 Task: In the  document reference.epub Use the feature 'and check spelling and grammer' Change font style of header to '18' Select the body of letter and change paragraph spacing to  Double
Action: Mouse moved to (256, 369)
Screenshot: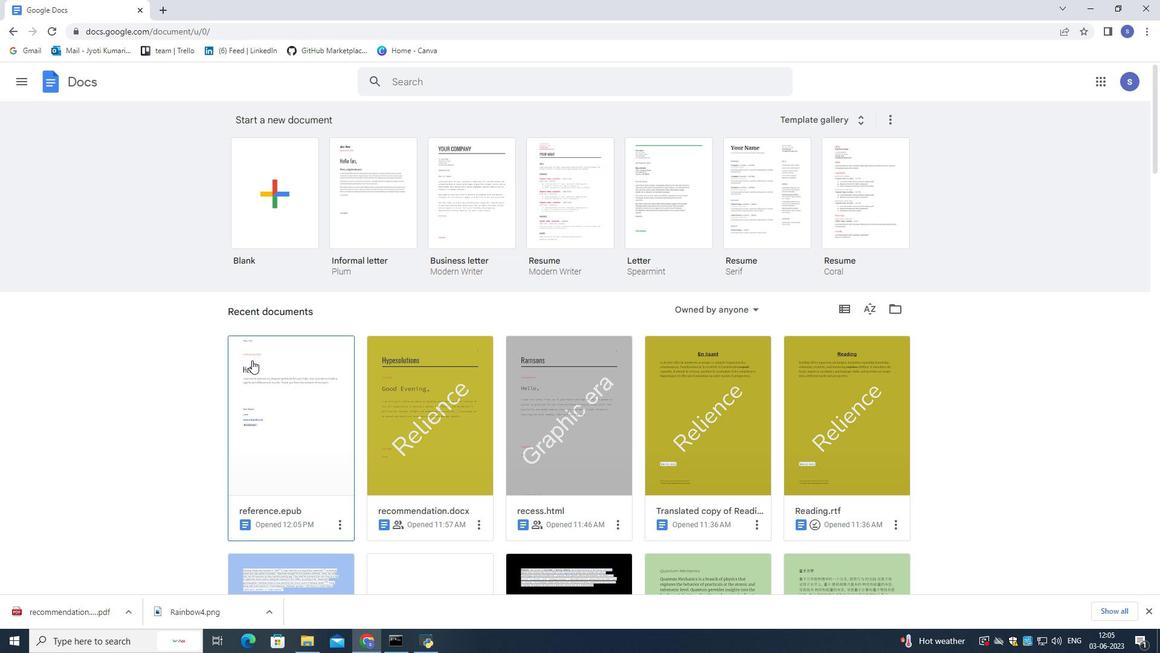 
Action: Mouse pressed left at (256, 369)
Screenshot: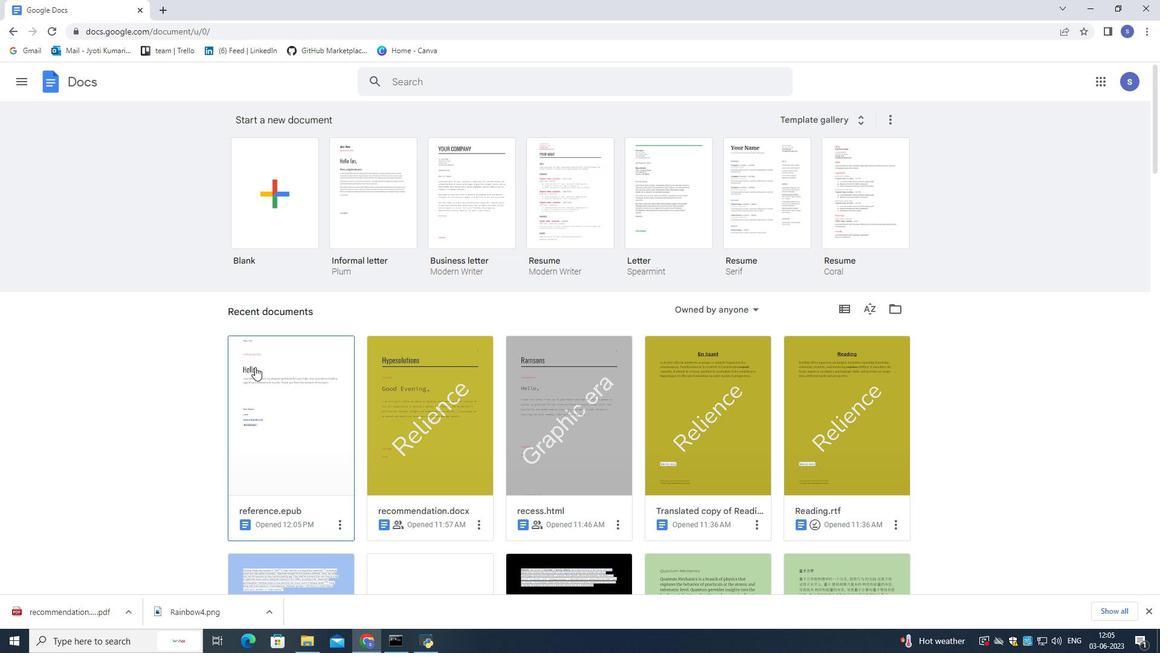 
Action: Mouse moved to (256, 368)
Screenshot: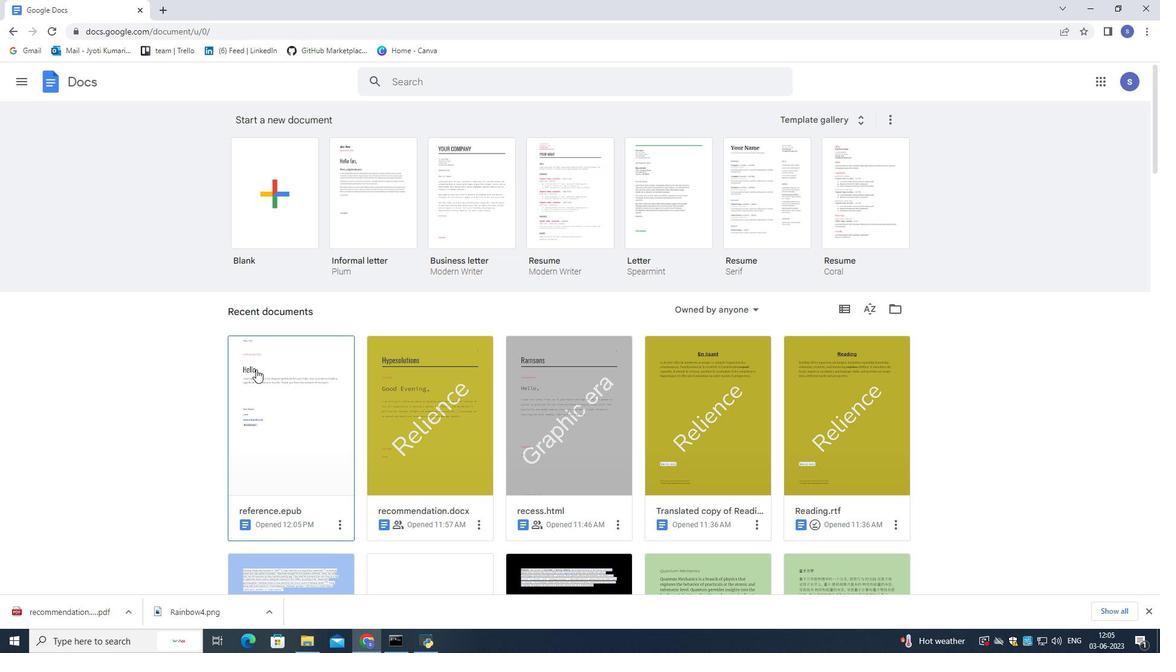 
Action: Mouse pressed left at (256, 368)
Screenshot: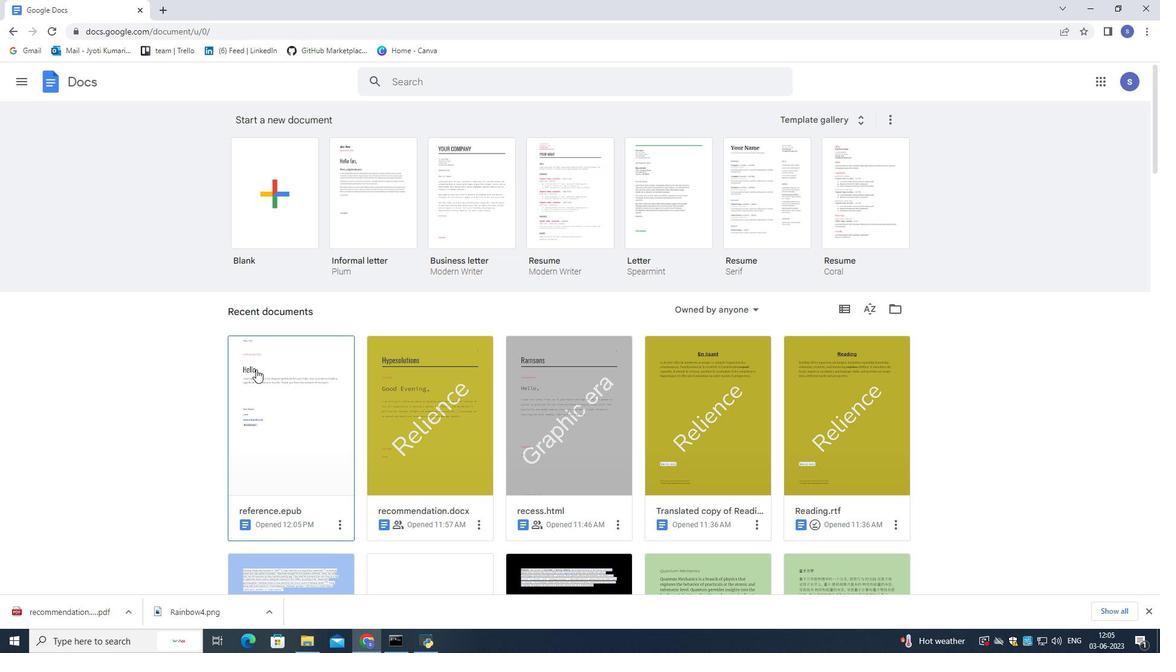 
Action: Mouse moved to (189, 91)
Screenshot: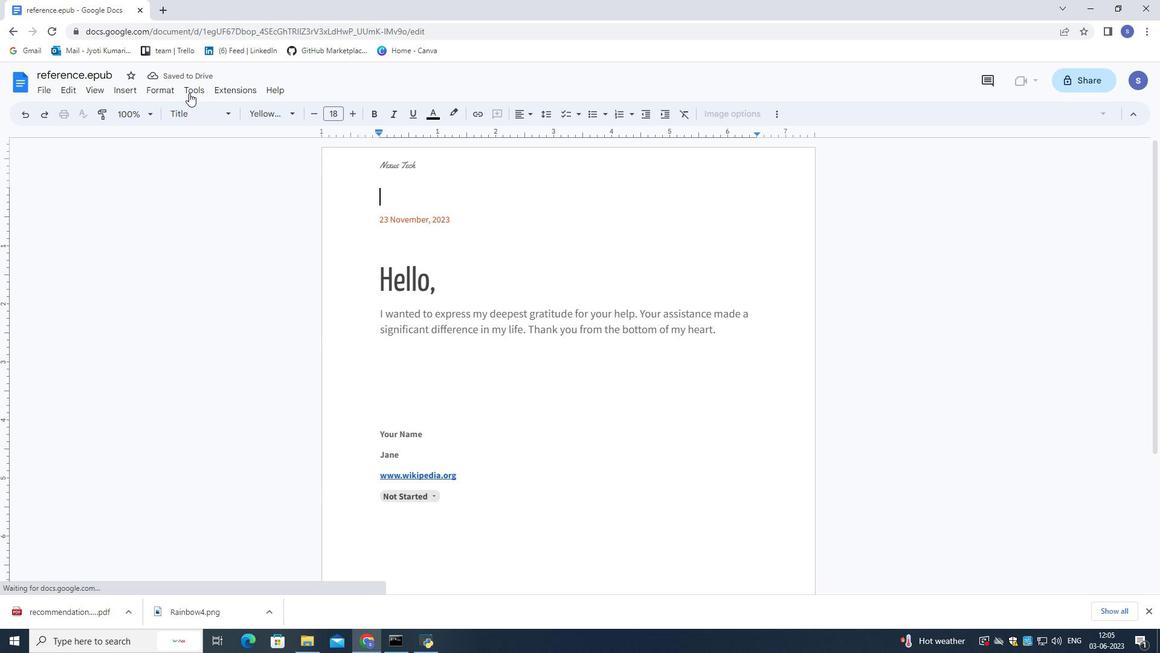 
Action: Mouse pressed left at (189, 91)
Screenshot: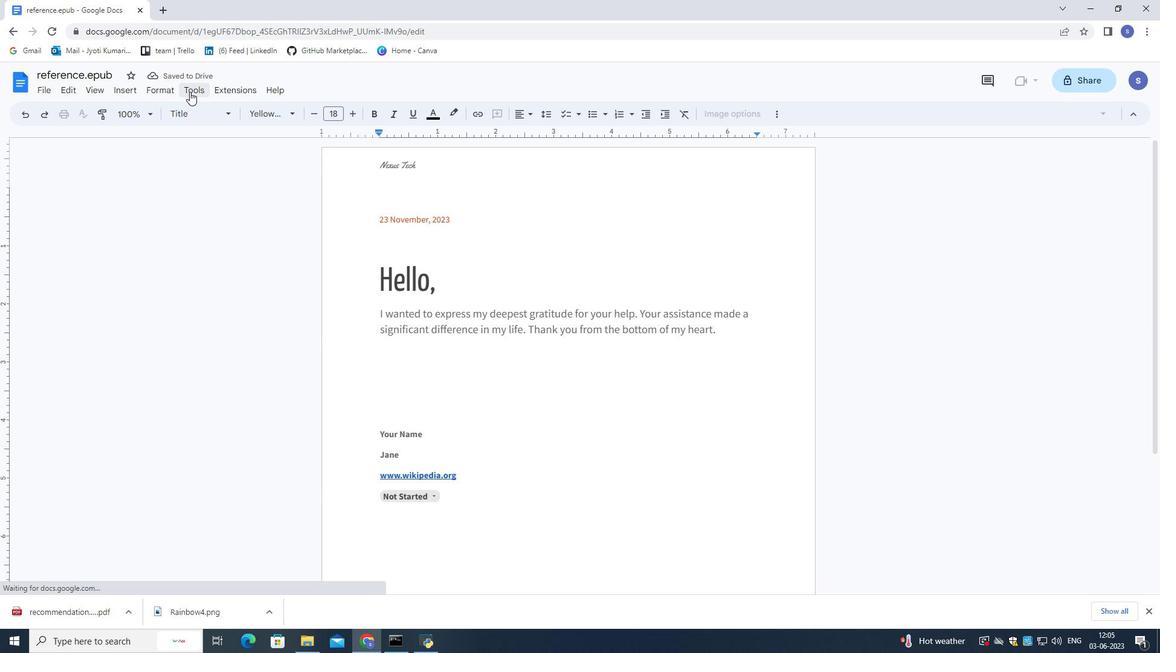 
Action: Mouse moved to (419, 116)
Screenshot: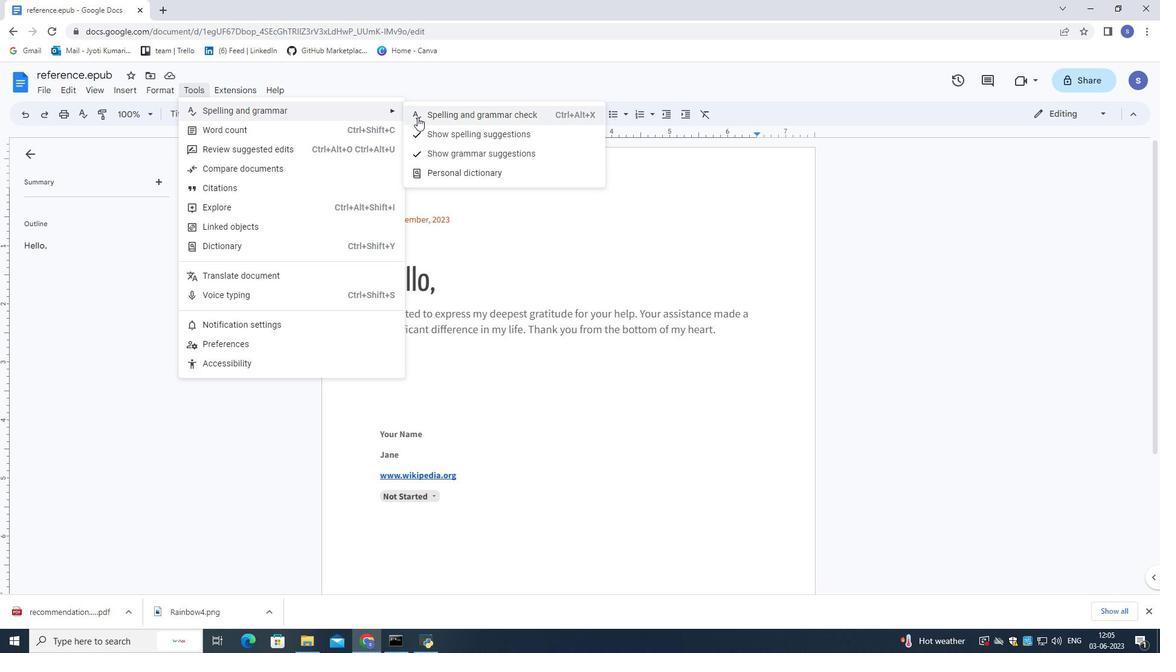 
Action: Mouse pressed left at (419, 116)
Screenshot: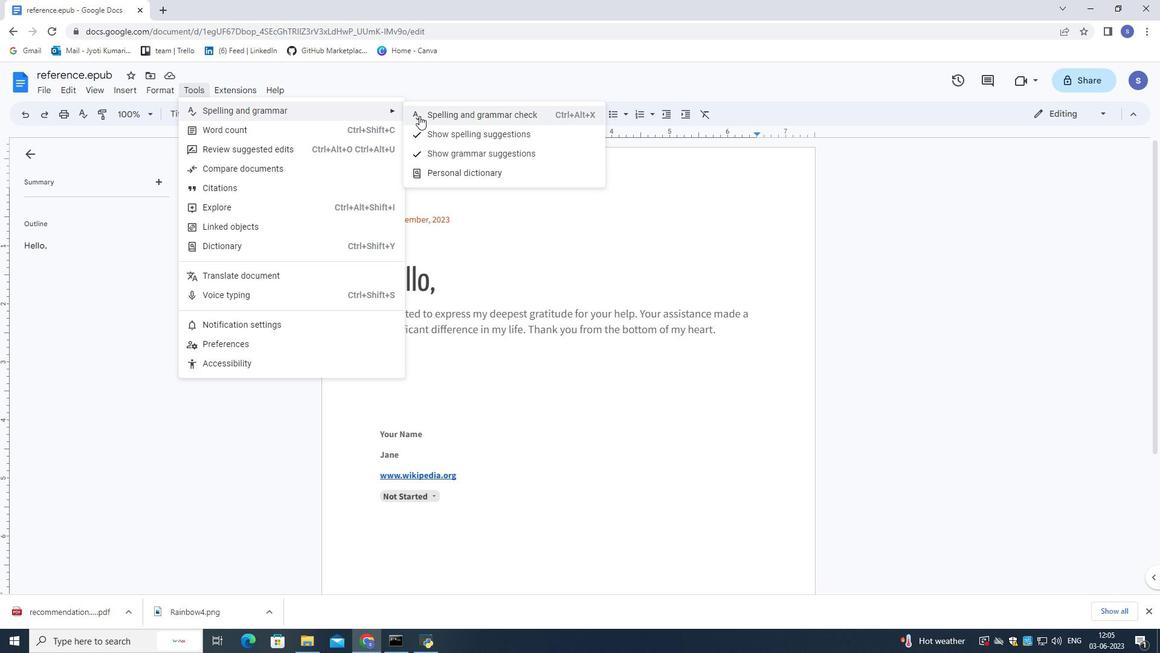 
Action: Mouse moved to (588, 373)
Screenshot: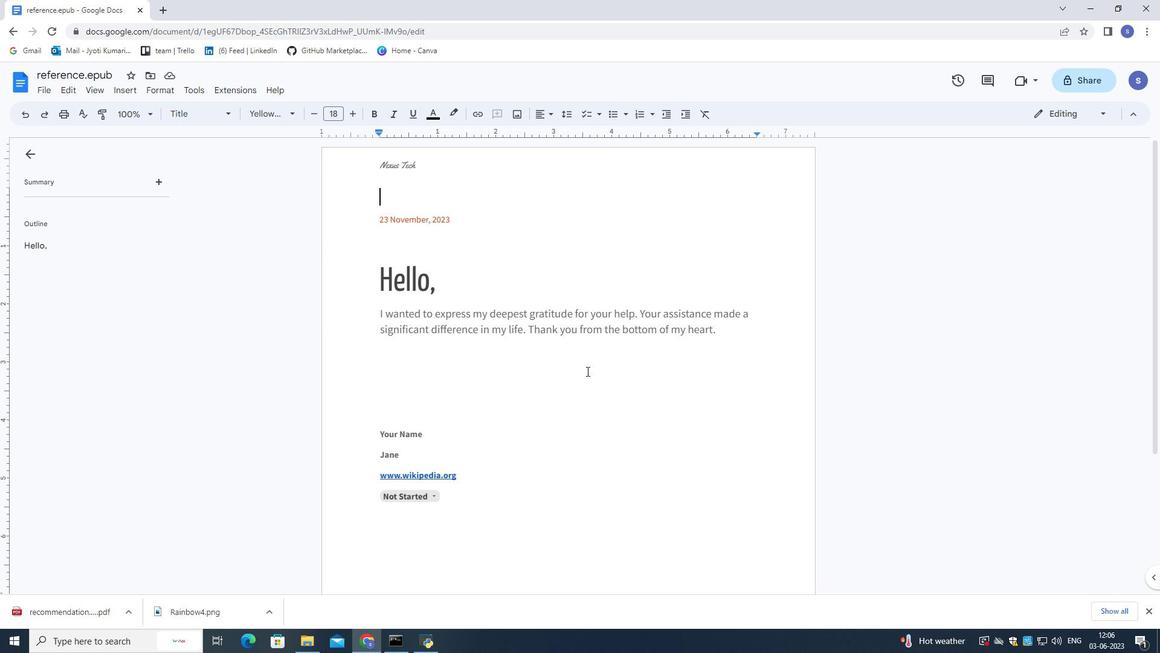 
Action: Mouse pressed left at (588, 373)
Screenshot: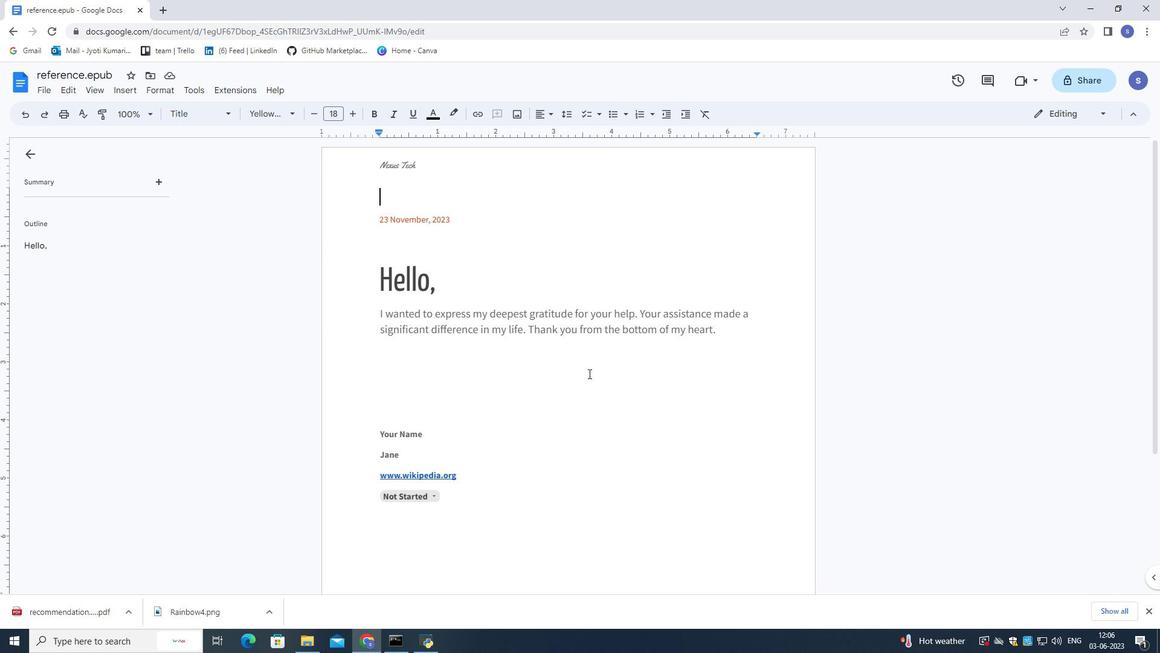 
Action: Mouse moved to (731, 332)
Screenshot: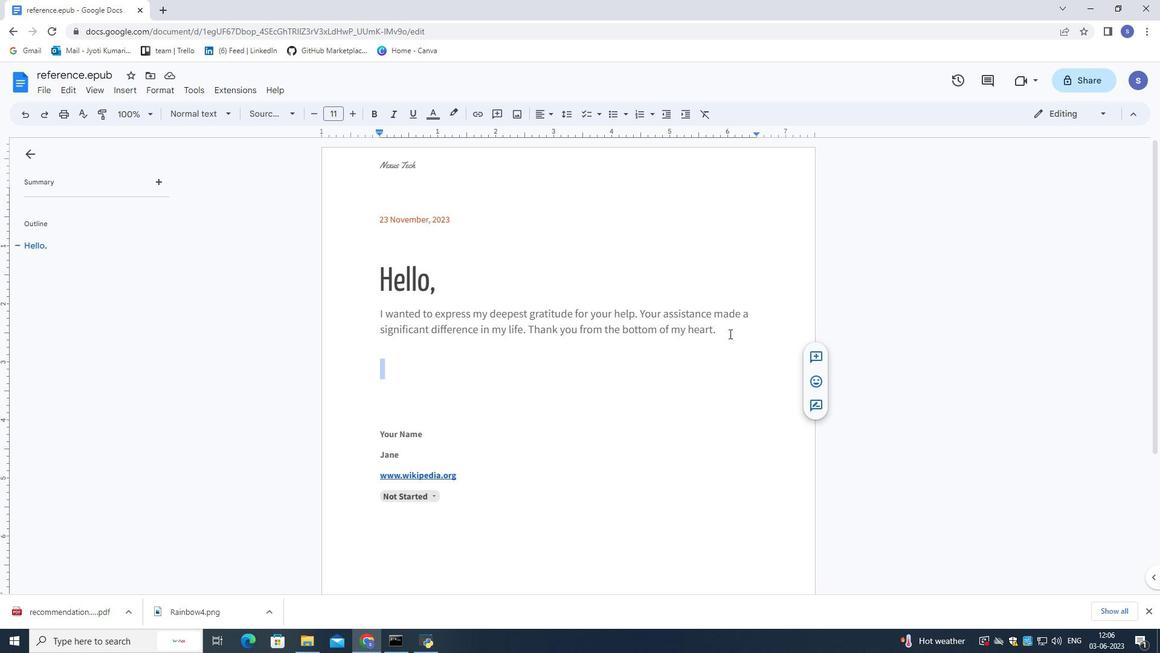 
Action: Mouse pressed left at (731, 332)
Screenshot: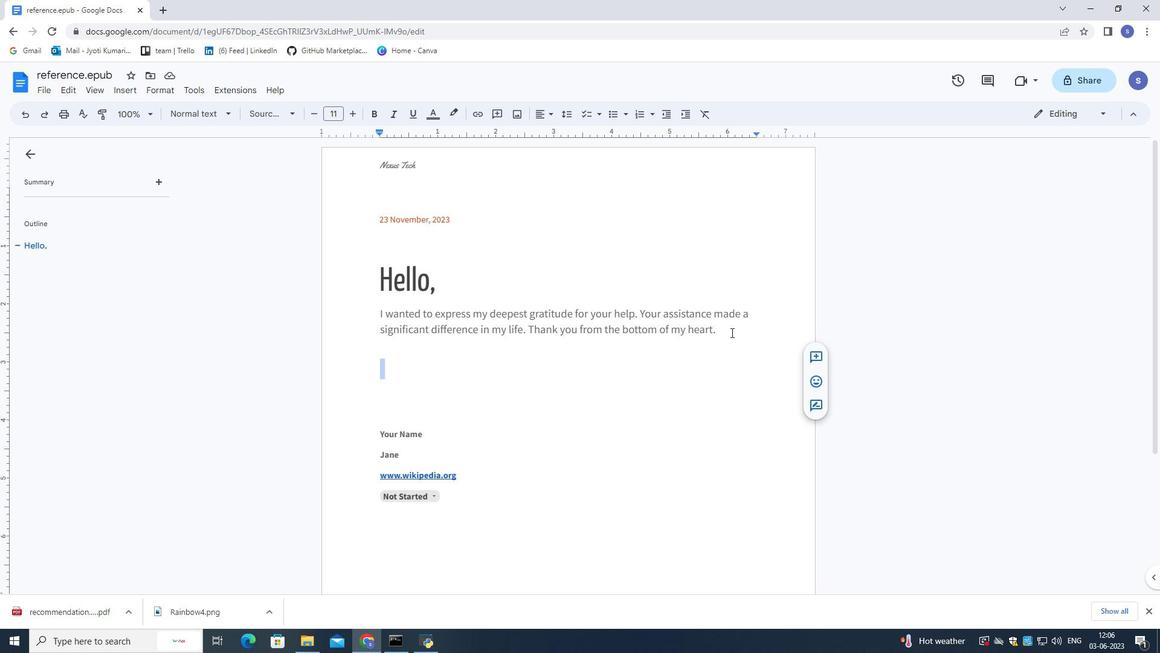 
Action: Mouse moved to (445, 272)
Screenshot: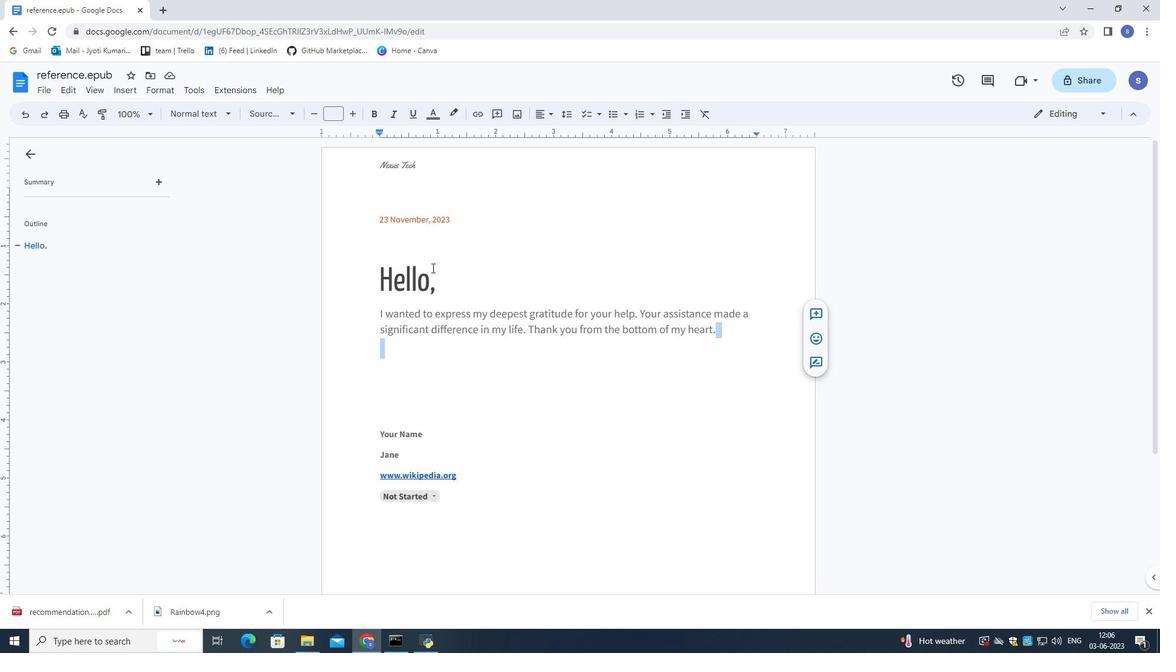 
Action: Mouse pressed left at (445, 272)
Screenshot: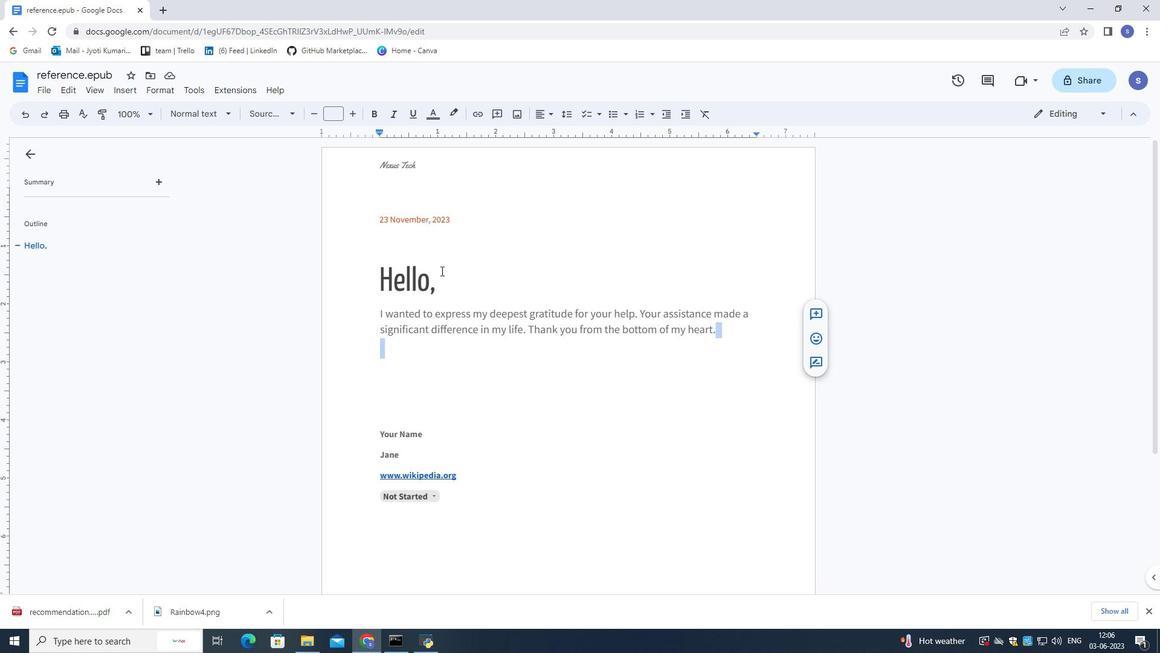 
Action: Mouse pressed left at (445, 272)
Screenshot: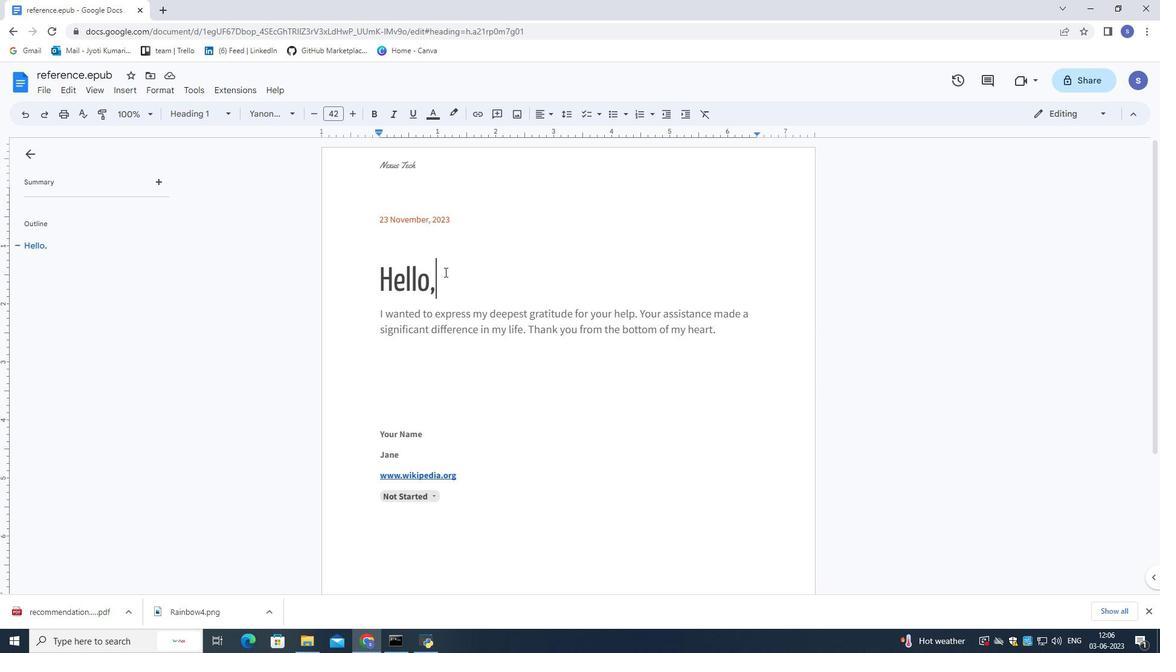 
Action: Mouse moved to (434, 156)
Screenshot: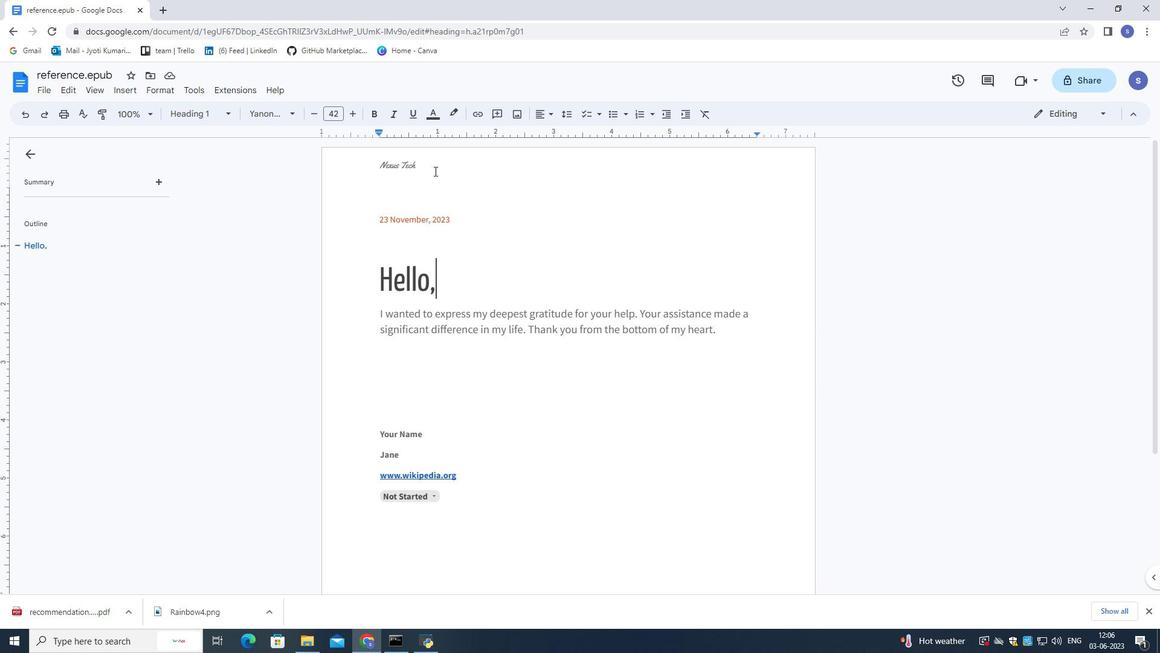 
Action: Mouse pressed left at (434, 156)
Screenshot: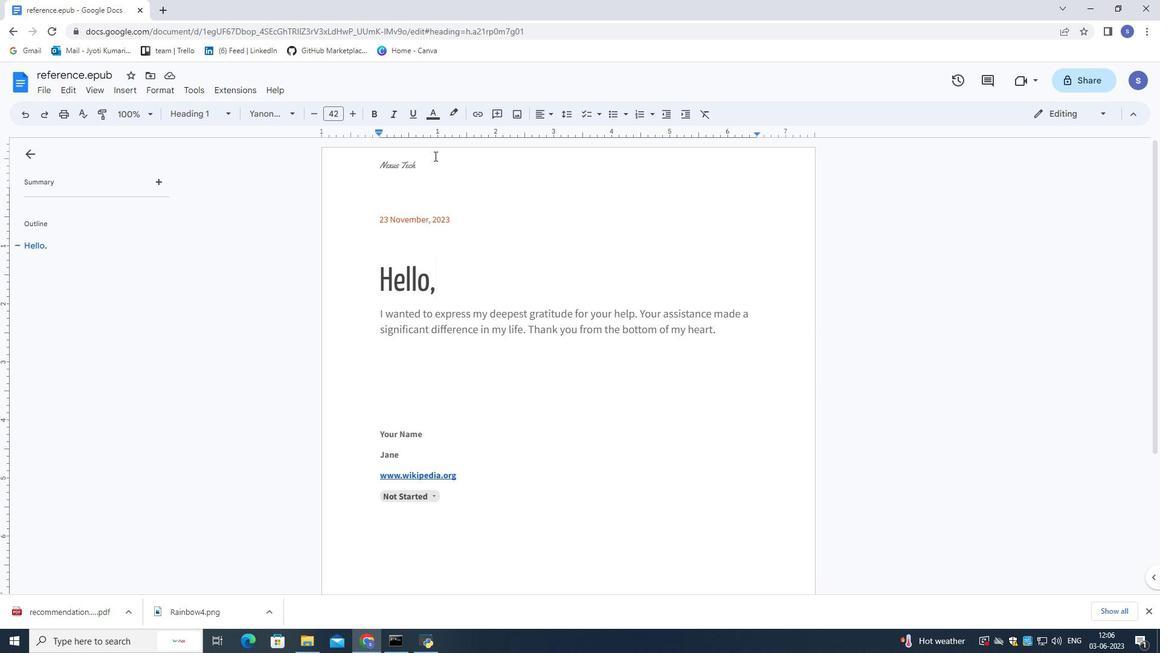 
Action: Mouse moved to (432, 163)
Screenshot: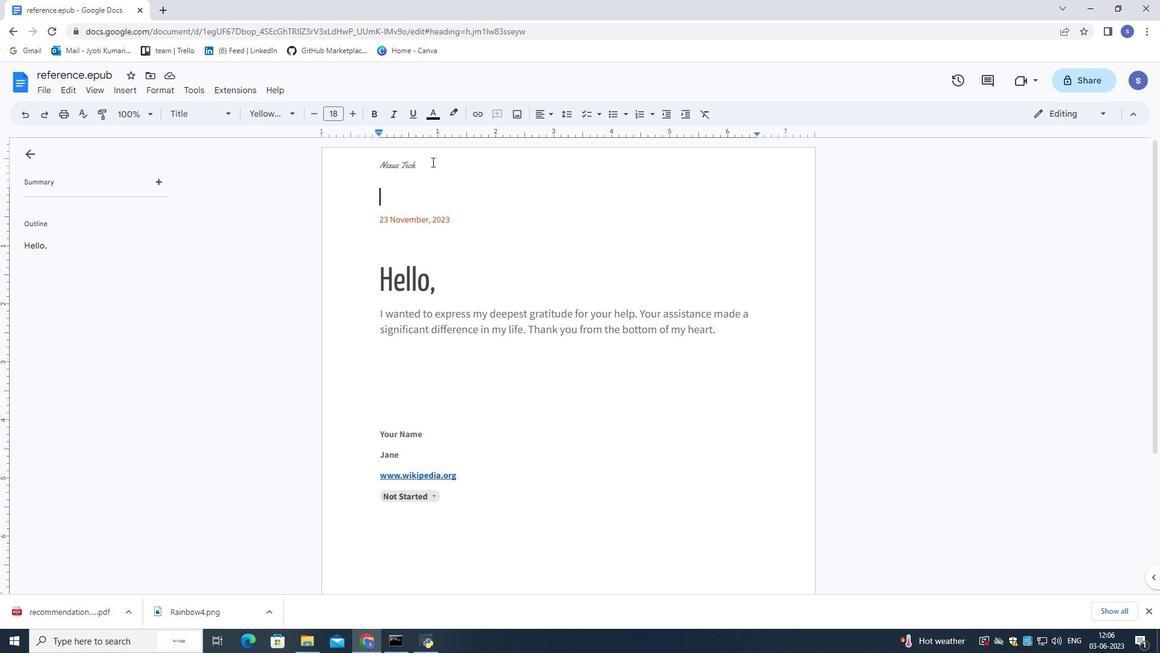 
Action: Mouse pressed left at (432, 163)
Screenshot: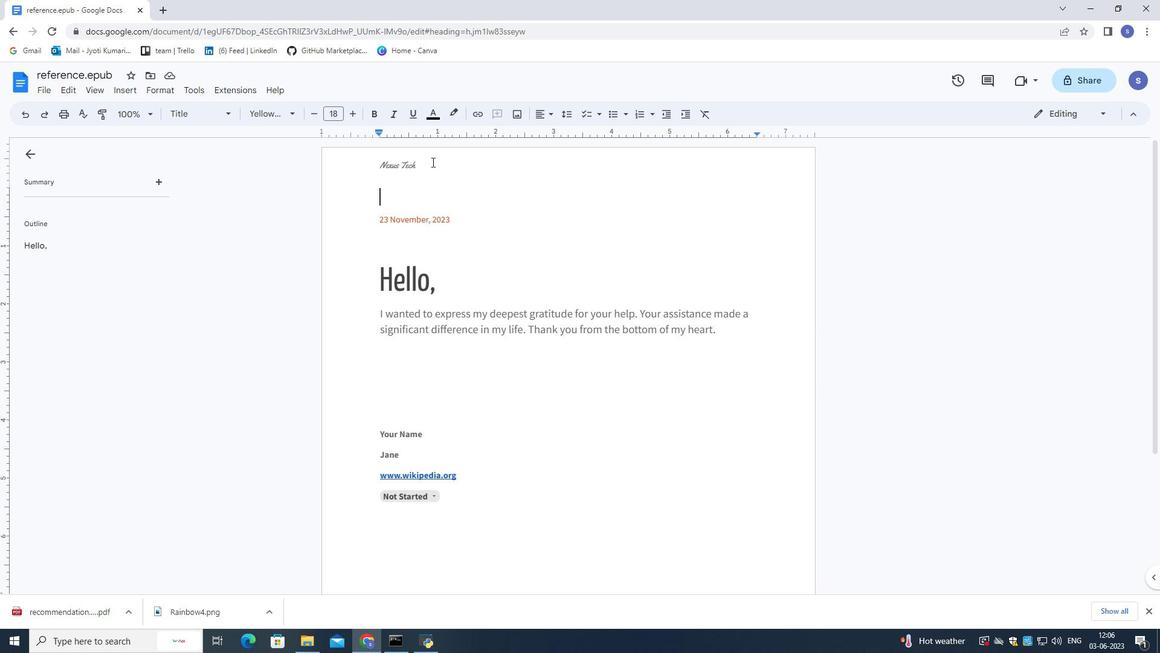 
Action: Mouse pressed left at (432, 163)
Screenshot: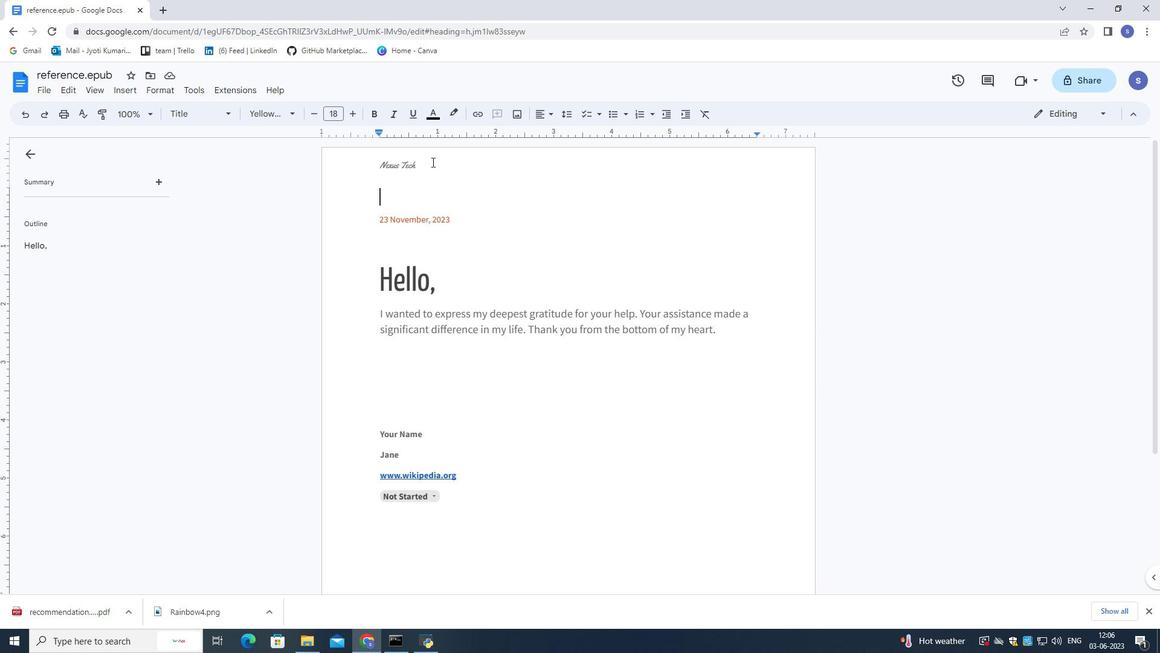 
Action: Mouse moved to (432, 163)
Screenshot: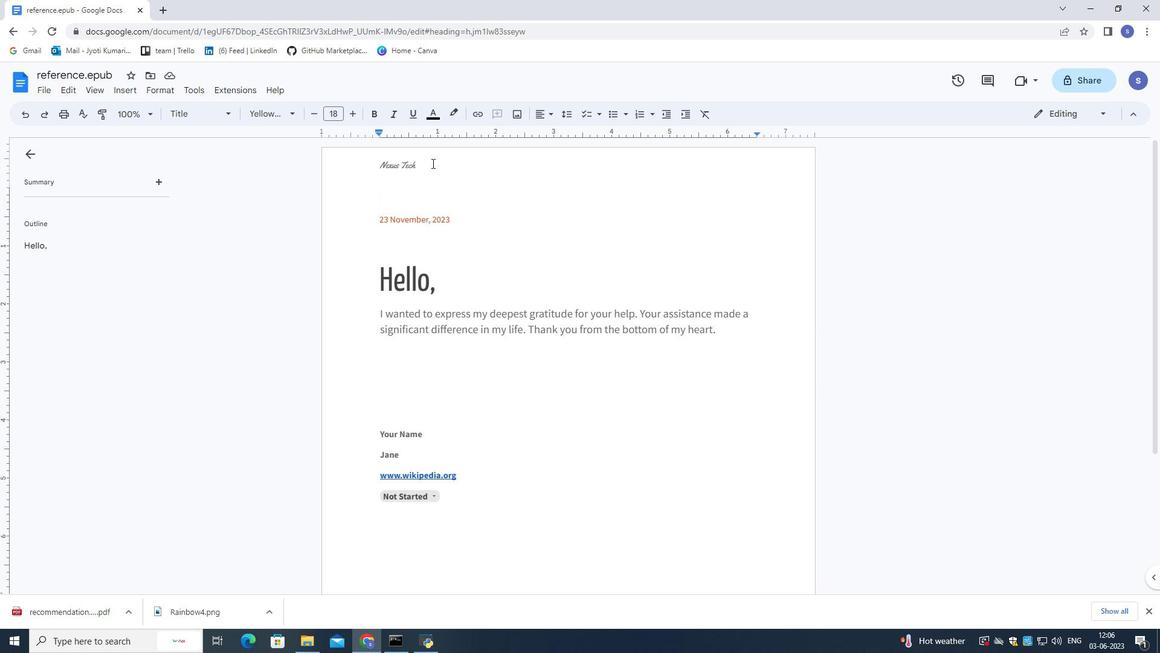 
Action: Mouse pressed left at (432, 163)
Screenshot: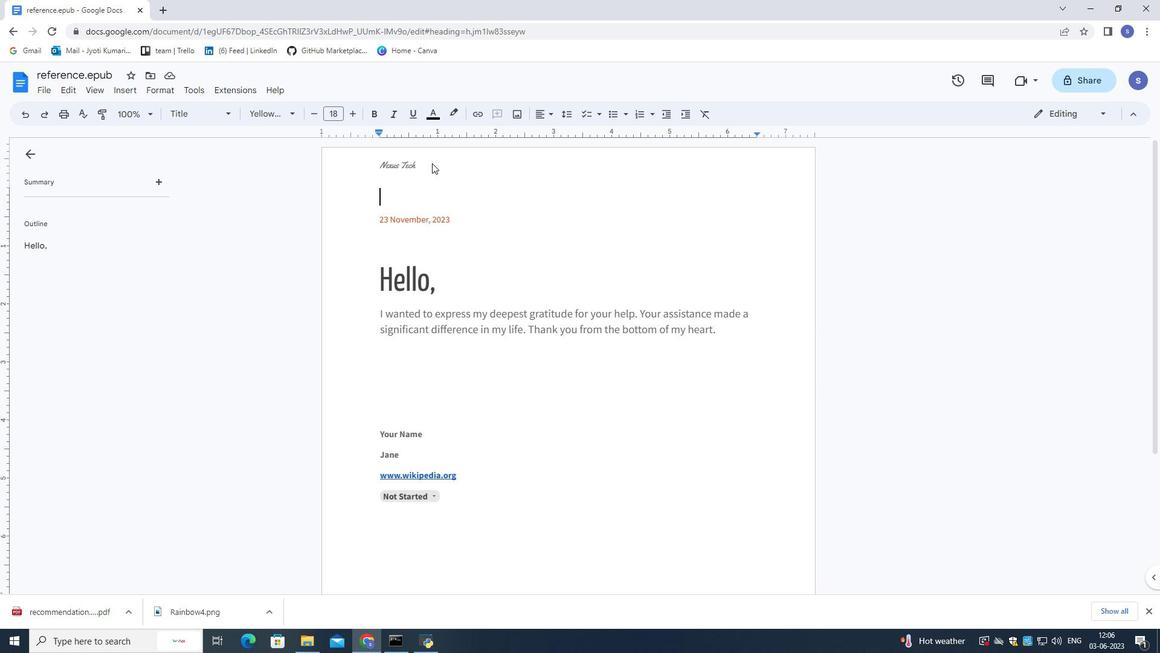 
Action: Mouse pressed left at (432, 163)
Screenshot: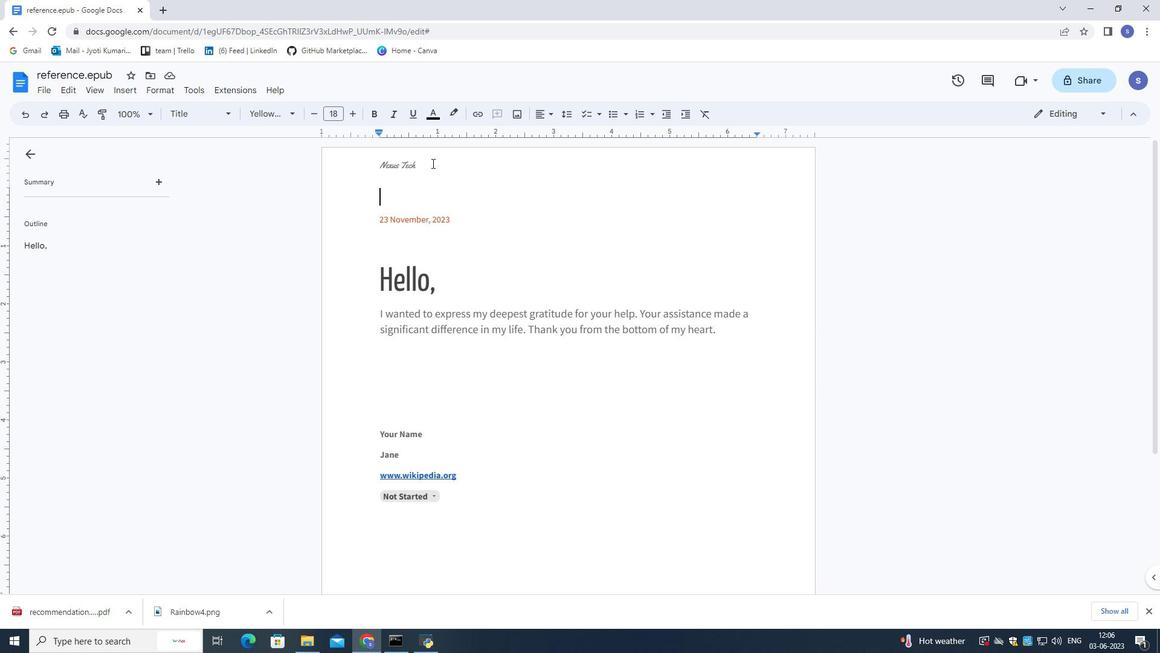 
Action: Mouse moved to (430, 163)
Screenshot: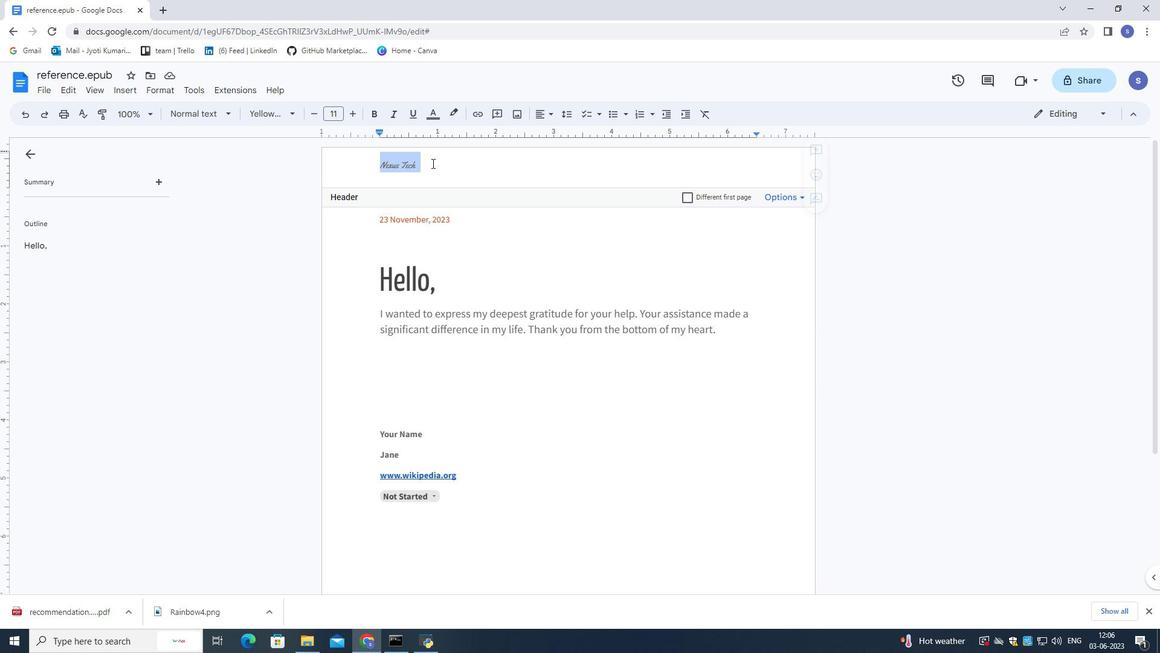 
Action: Mouse pressed left at (430, 163)
Screenshot: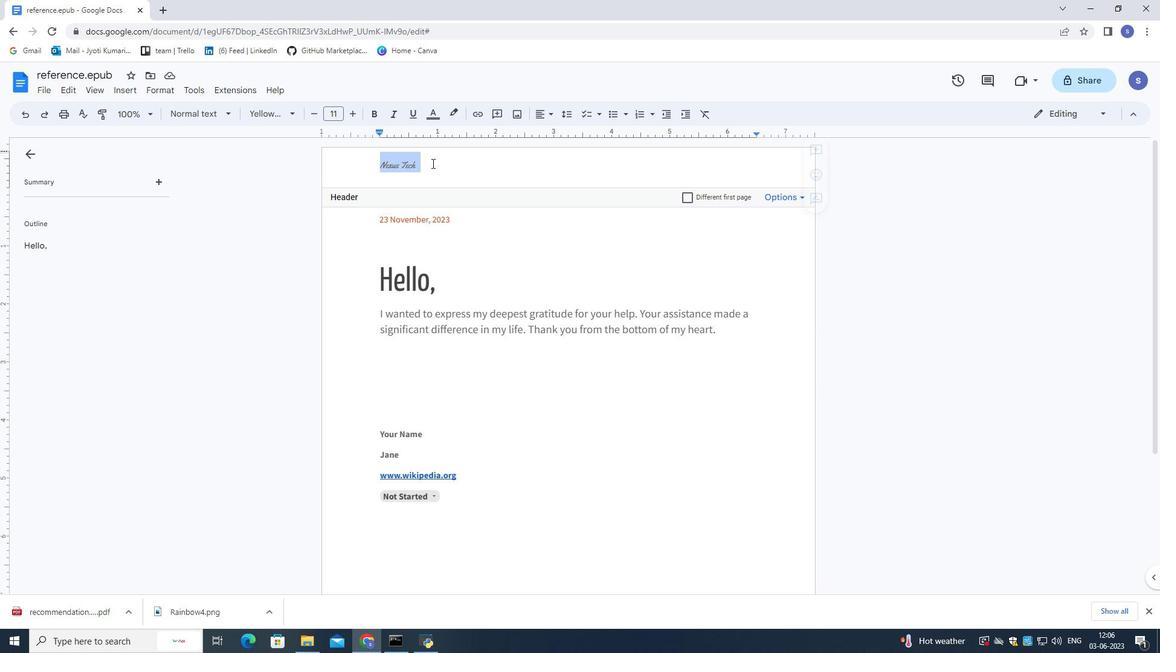 
Action: Mouse moved to (423, 165)
Screenshot: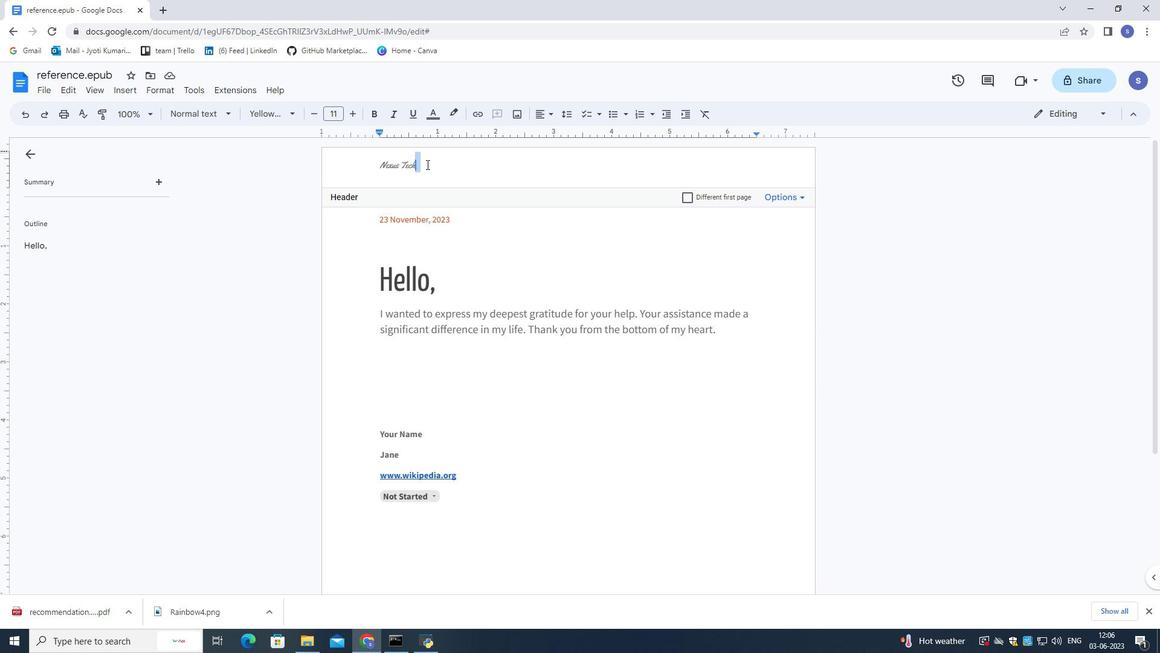 
Action: Mouse pressed left at (423, 165)
Screenshot: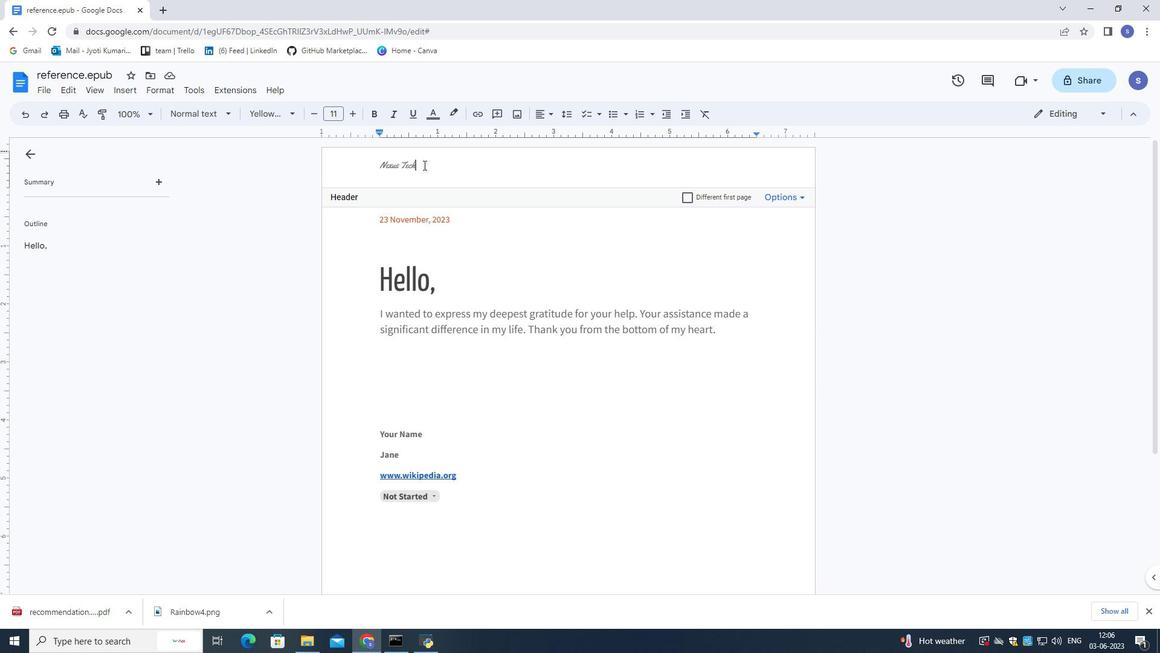 
Action: Mouse pressed left at (423, 165)
Screenshot: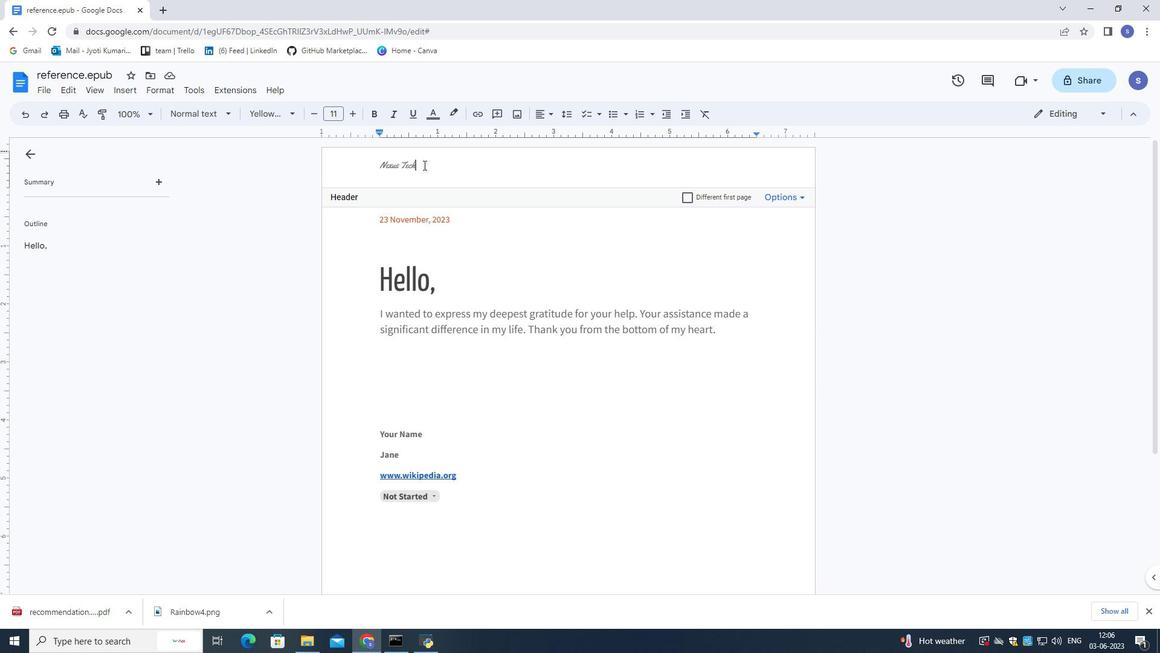 
Action: Mouse moved to (351, 108)
Screenshot: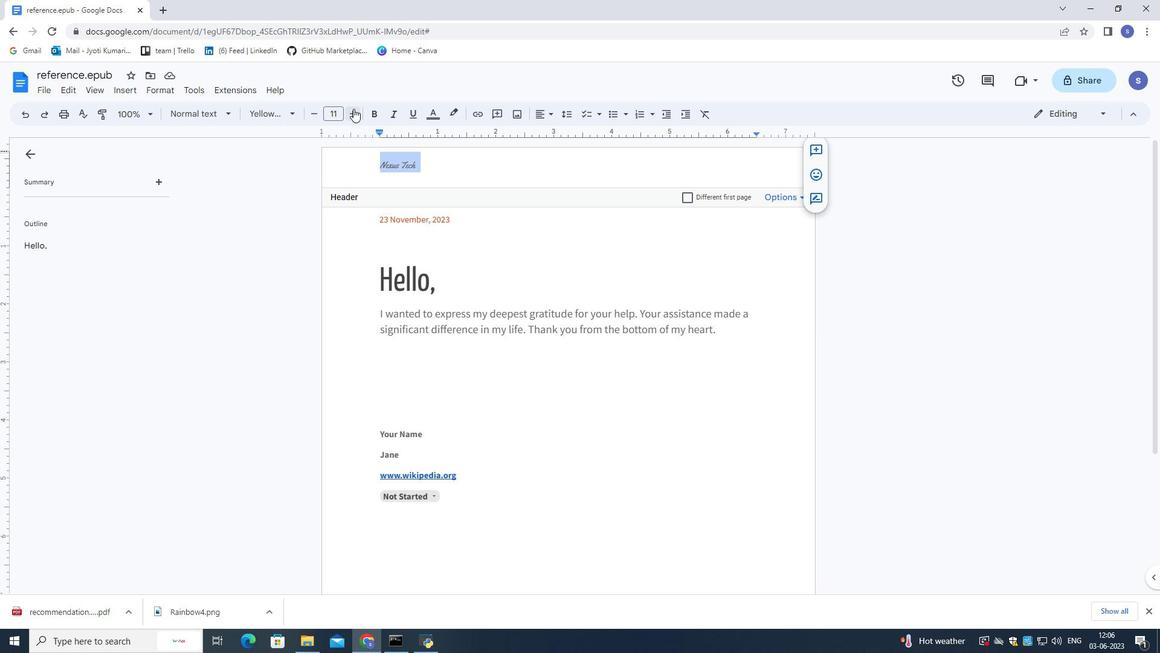 
Action: Mouse pressed left at (351, 108)
Screenshot: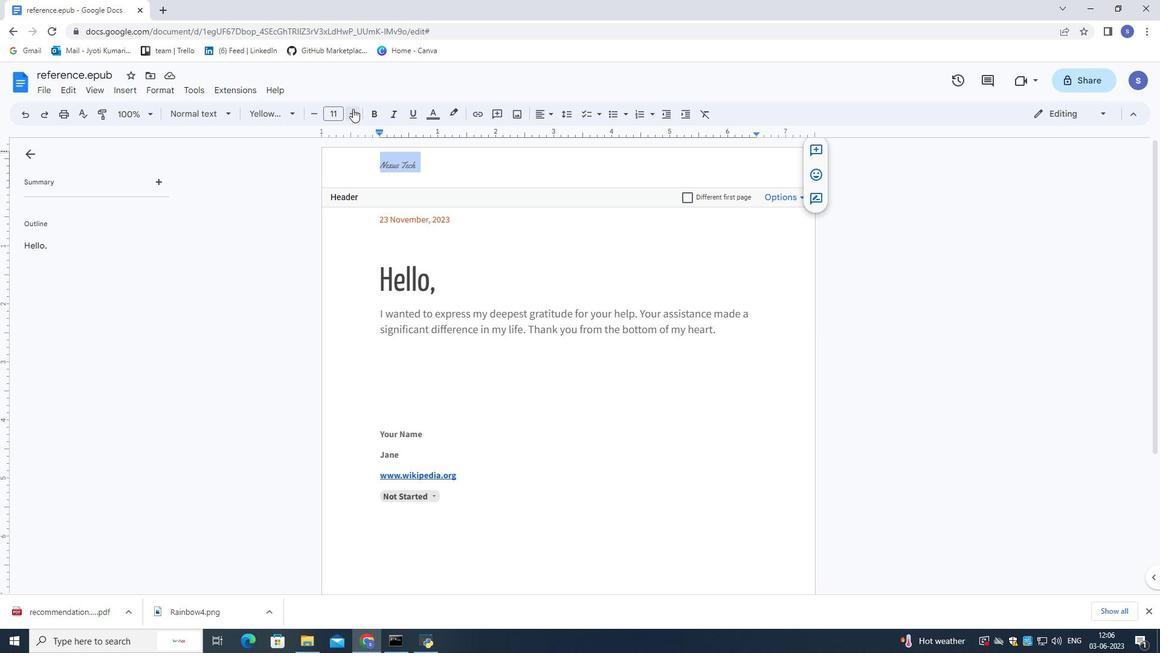 
Action: Mouse pressed left at (351, 108)
Screenshot: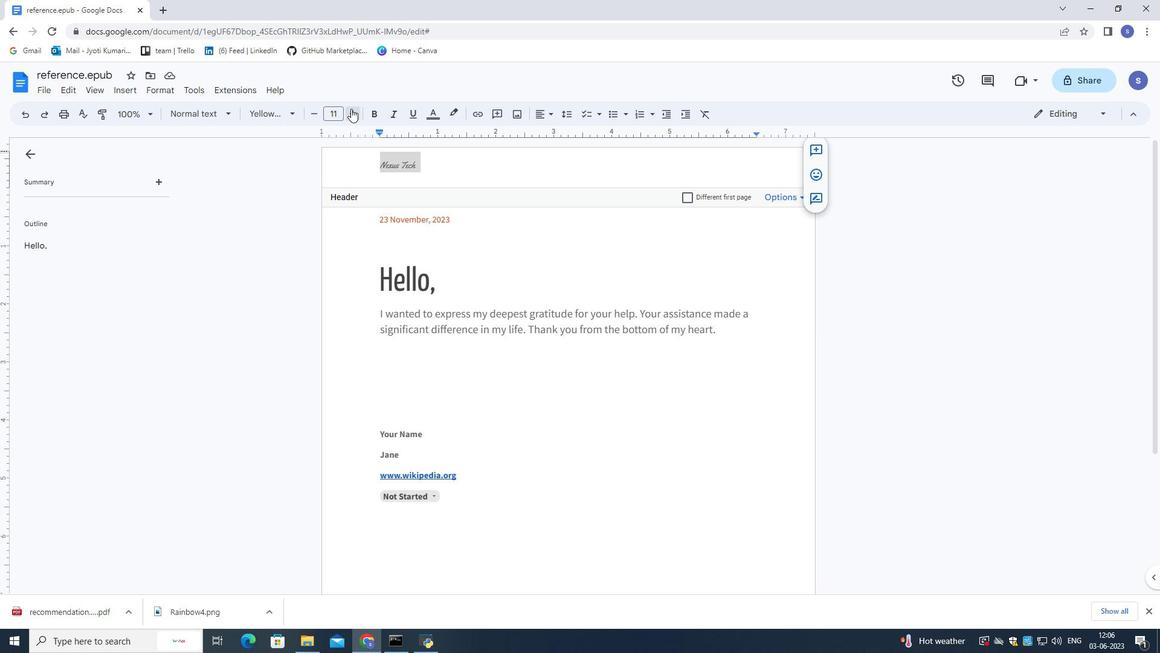 
Action: Mouse pressed left at (351, 108)
Screenshot: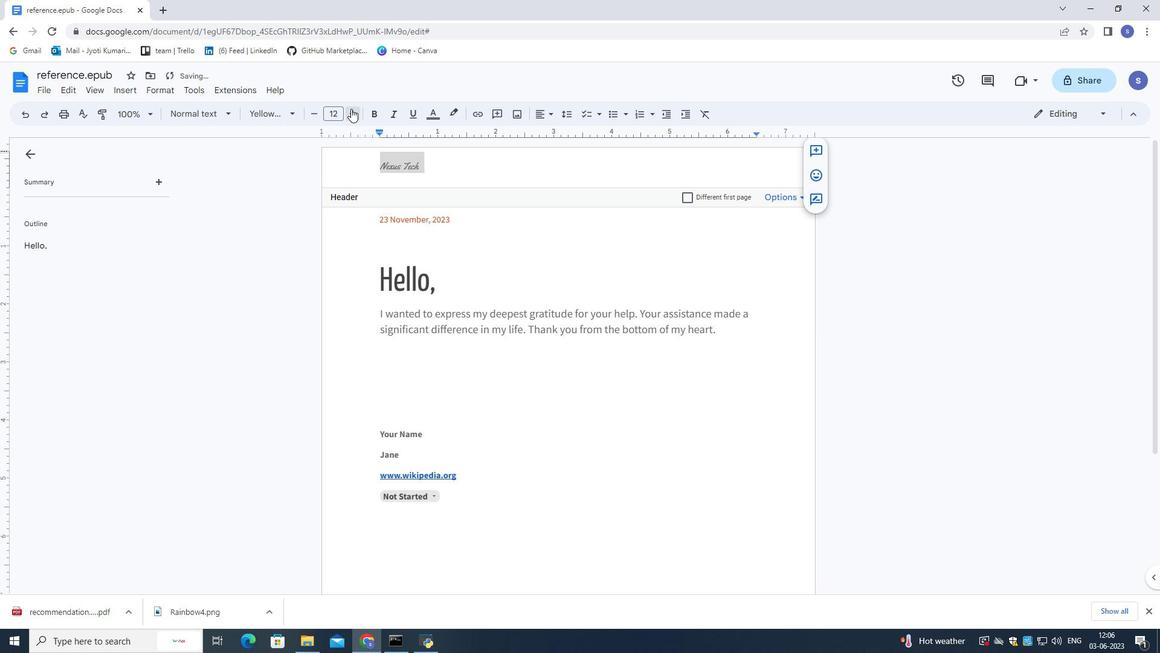 
Action: Mouse pressed left at (351, 108)
Screenshot: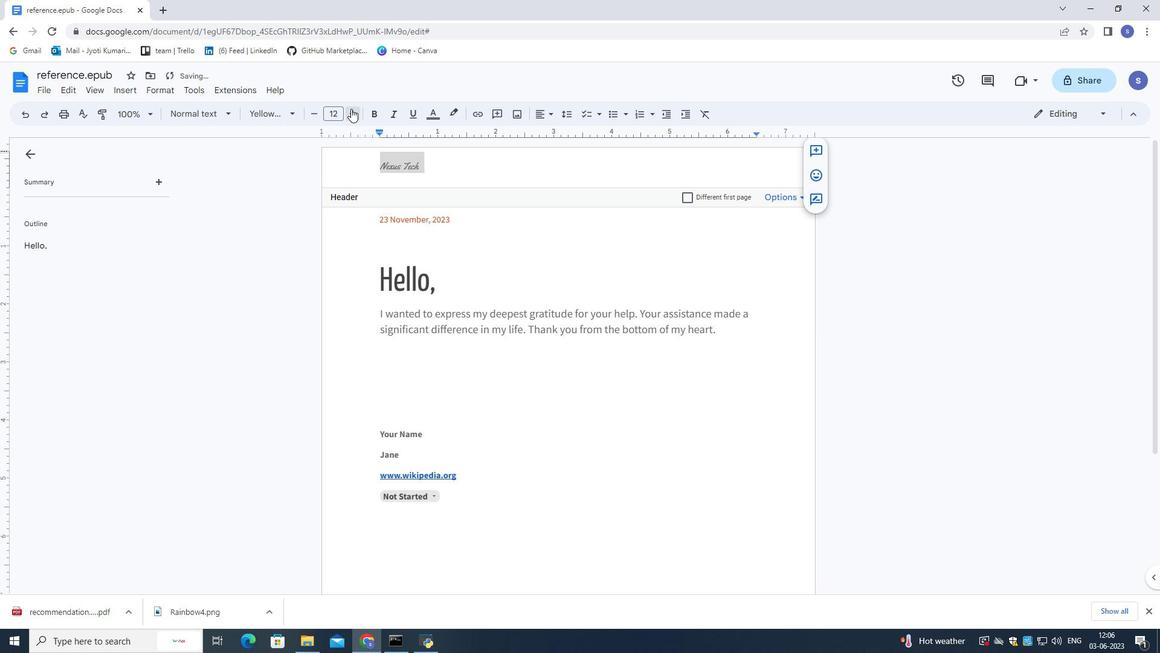 
Action: Mouse pressed left at (351, 108)
Screenshot: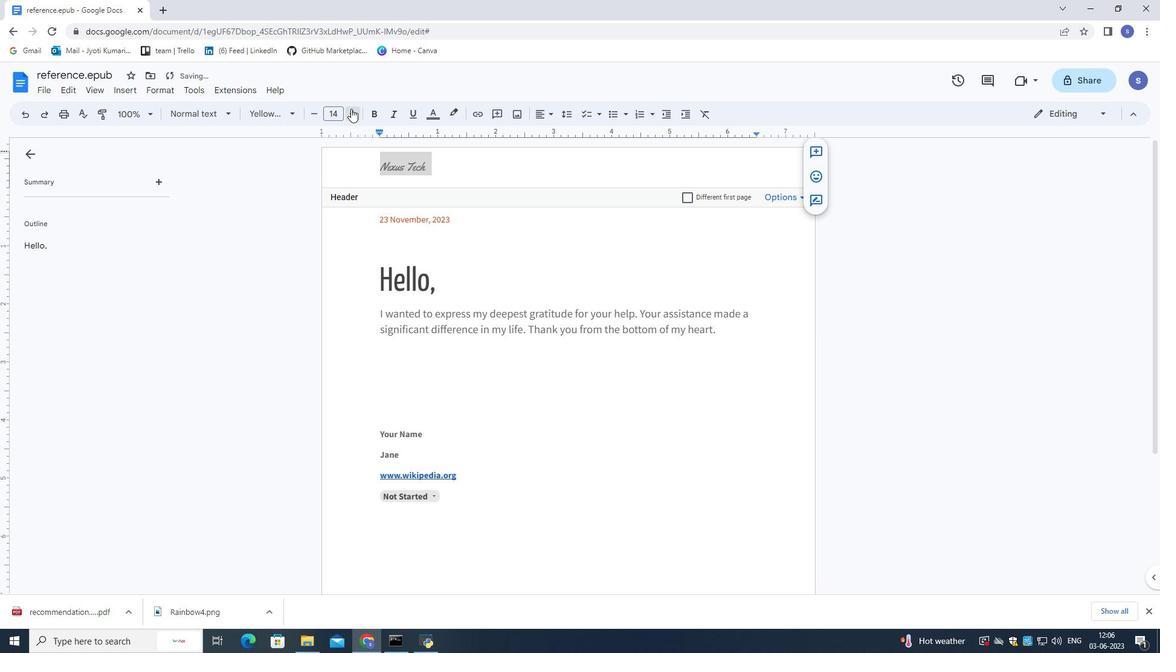 
Action: Mouse pressed left at (351, 108)
Screenshot: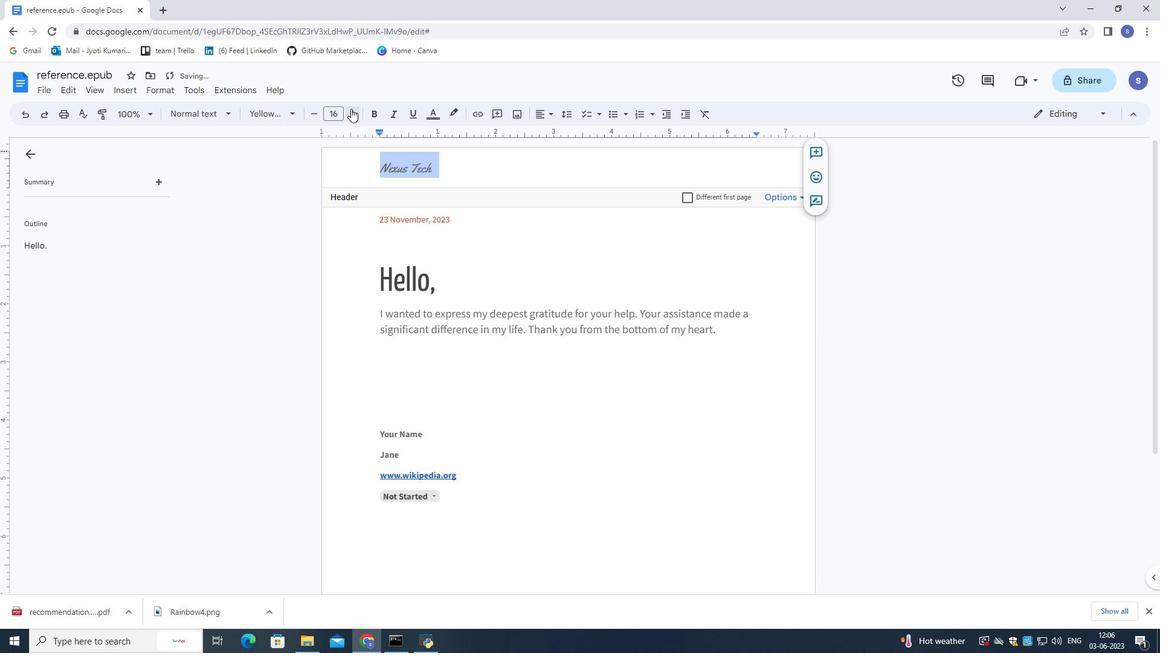 
Action: Mouse pressed left at (351, 108)
Screenshot: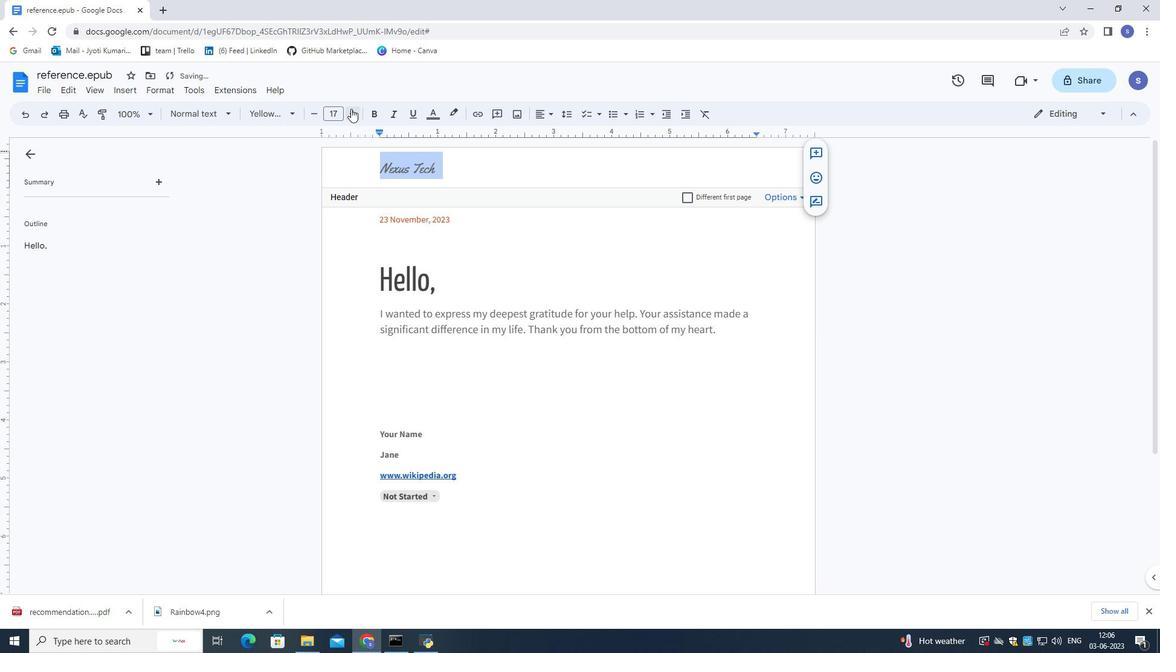 
Action: Mouse moved to (605, 403)
Screenshot: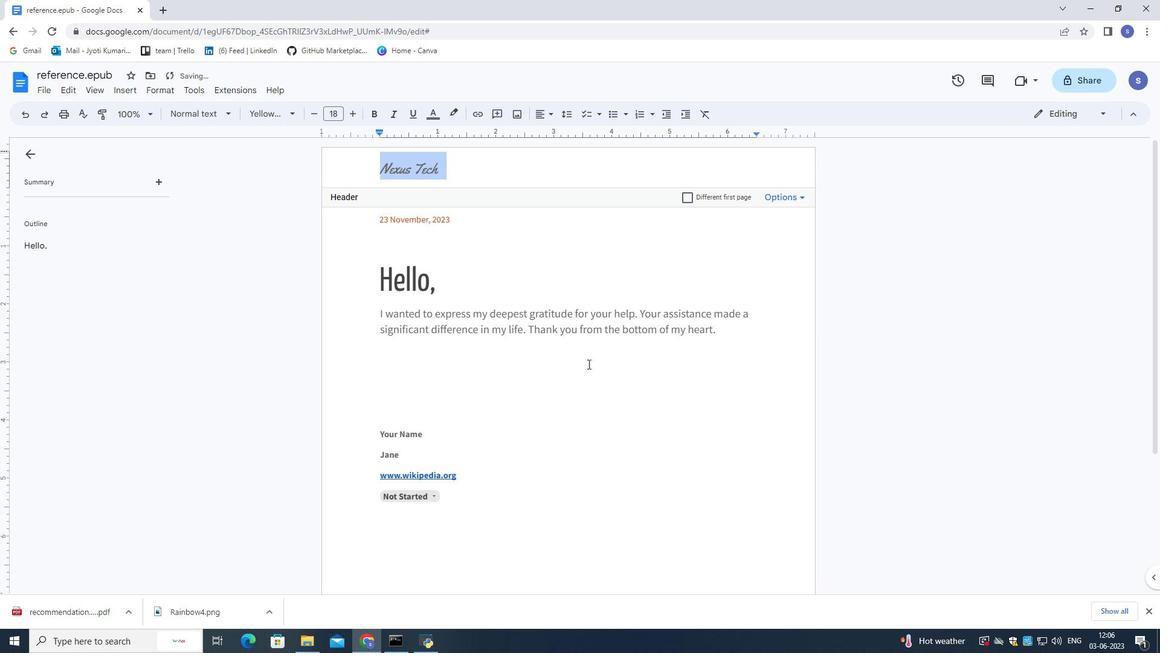 
Action: Mouse pressed left at (605, 403)
Screenshot: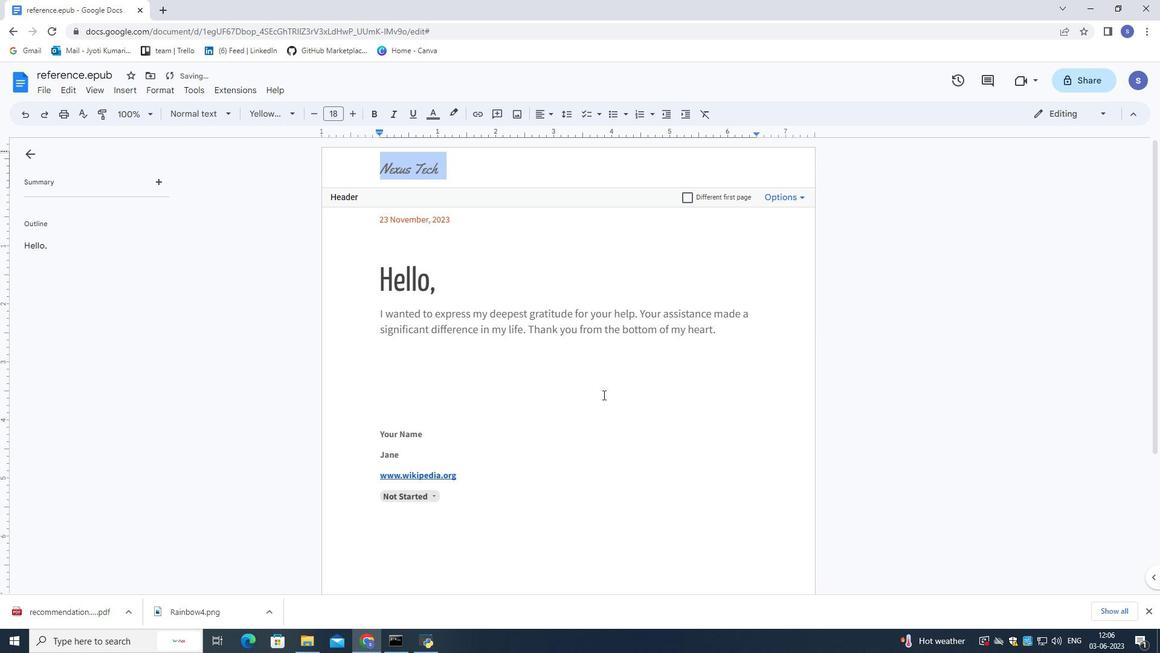 
Action: Mouse moved to (732, 331)
Screenshot: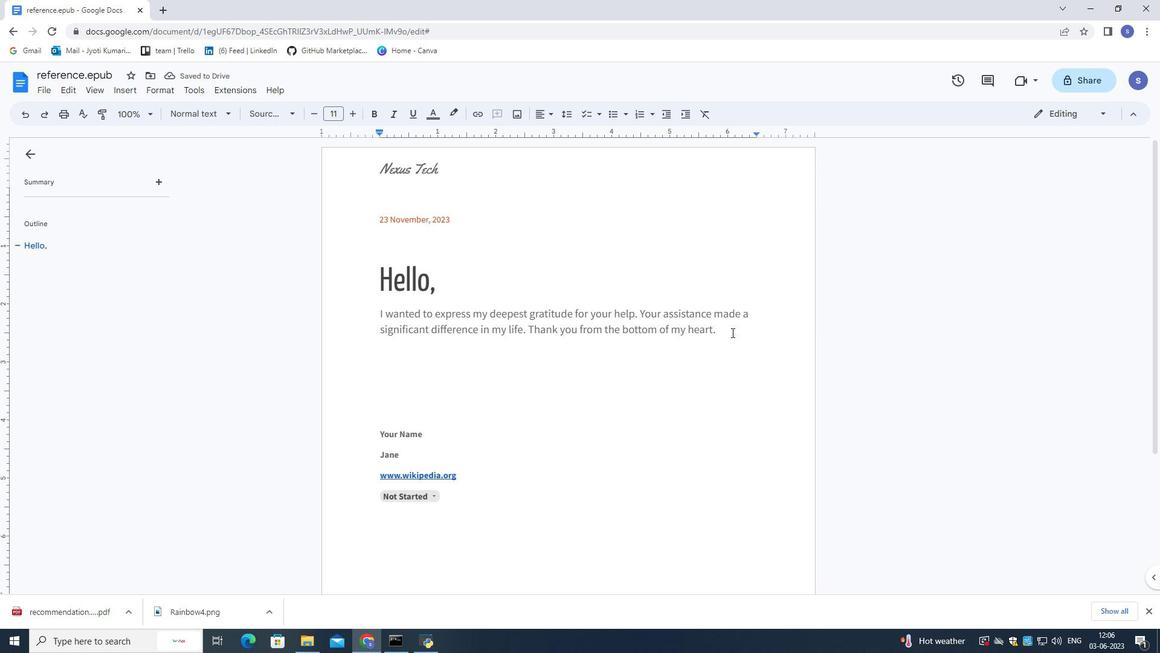 
Action: Mouse pressed left at (732, 331)
Screenshot: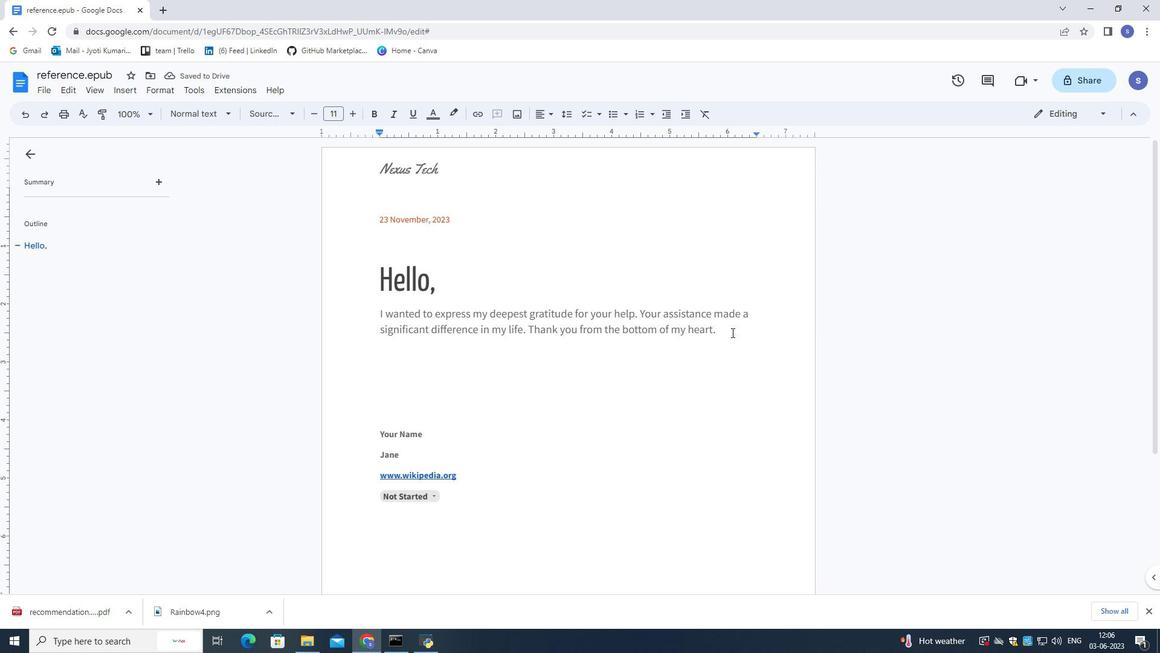 
Action: Mouse moved to (572, 114)
Screenshot: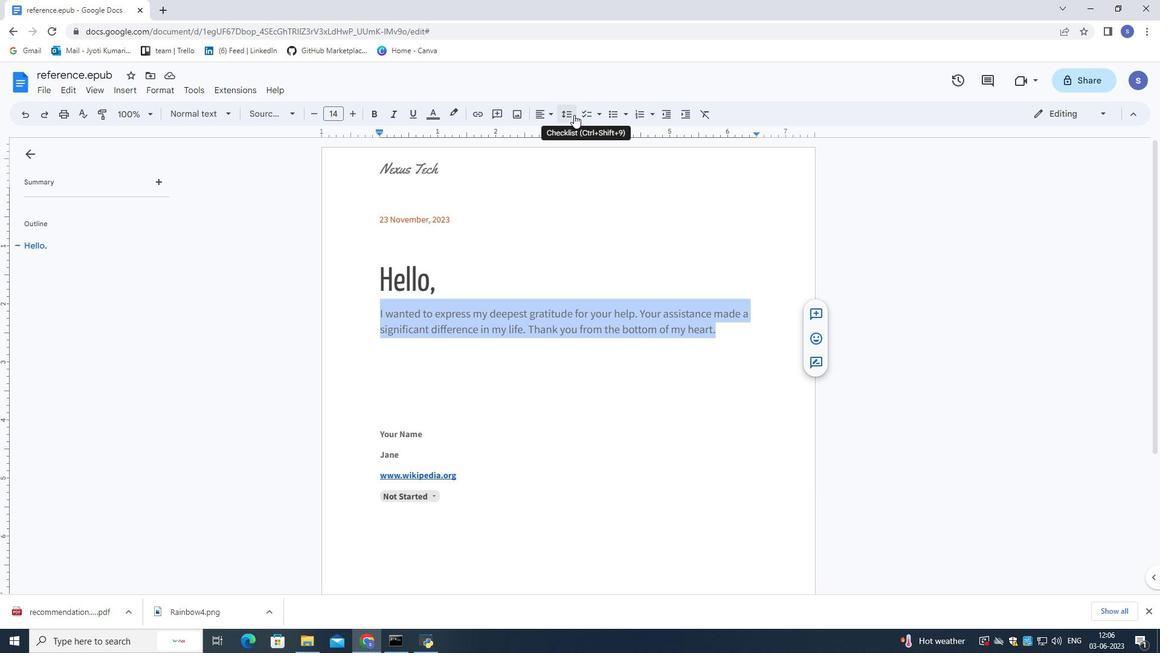 
Action: Mouse pressed left at (572, 114)
Screenshot: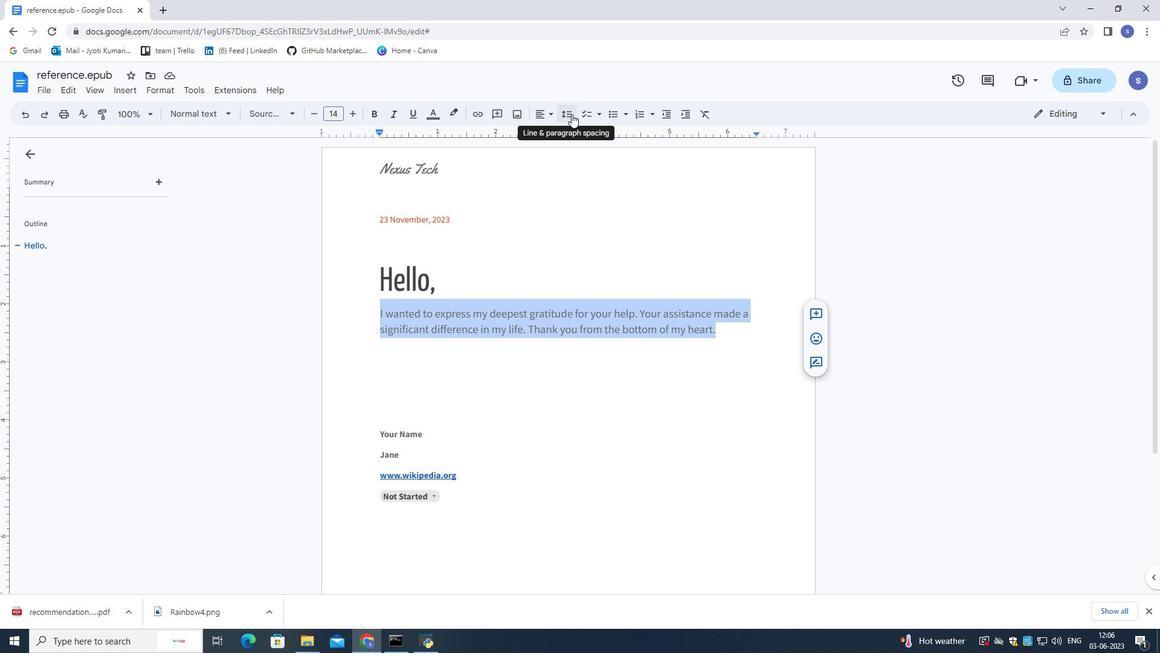 
Action: Mouse moved to (583, 191)
Screenshot: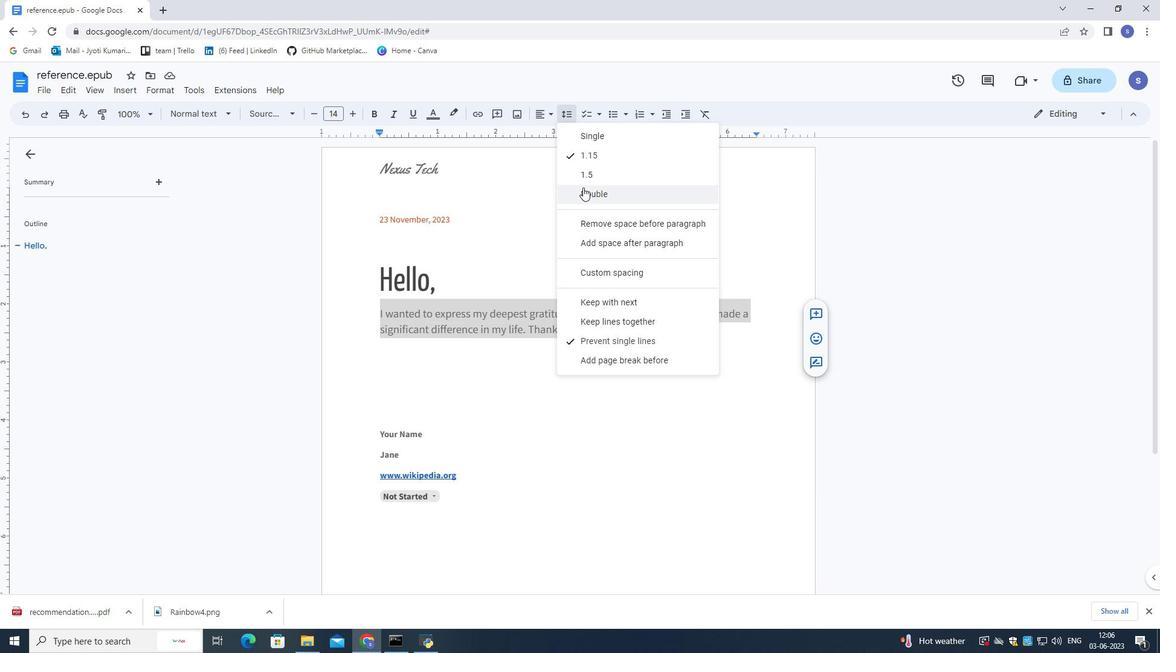 
Action: Mouse pressed left at (583, 191)
Screenshot: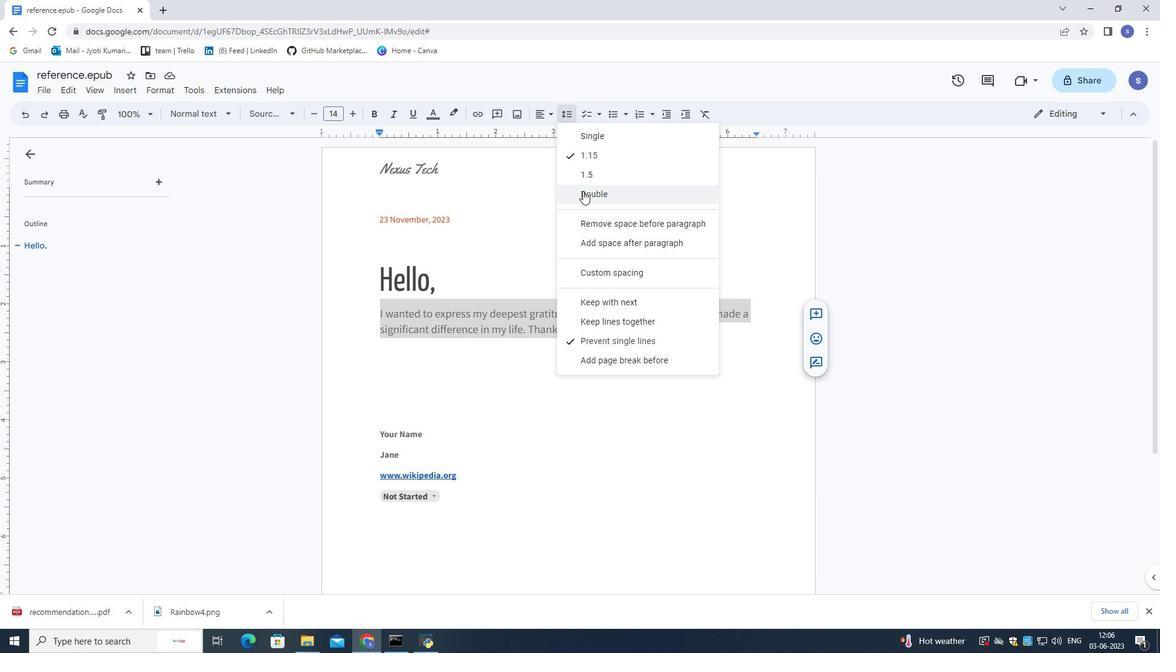 
Action: Mouse moved to (544, 200)
Screenshot: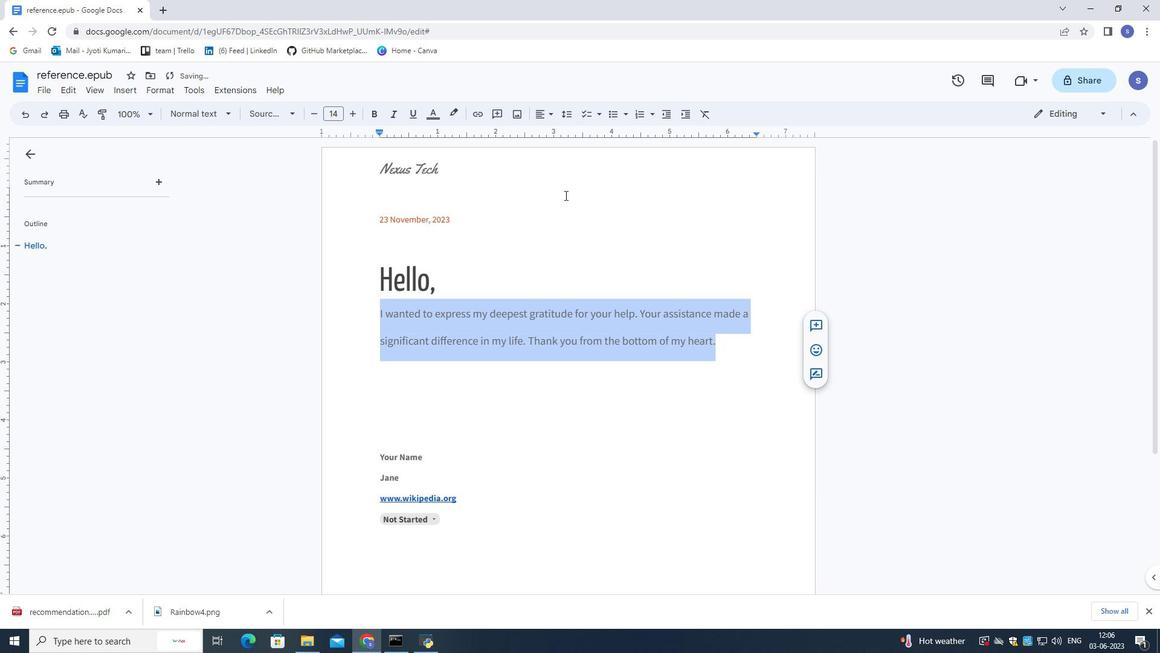 
Action: Mouse pressed left at (544, 200)
Screenshot: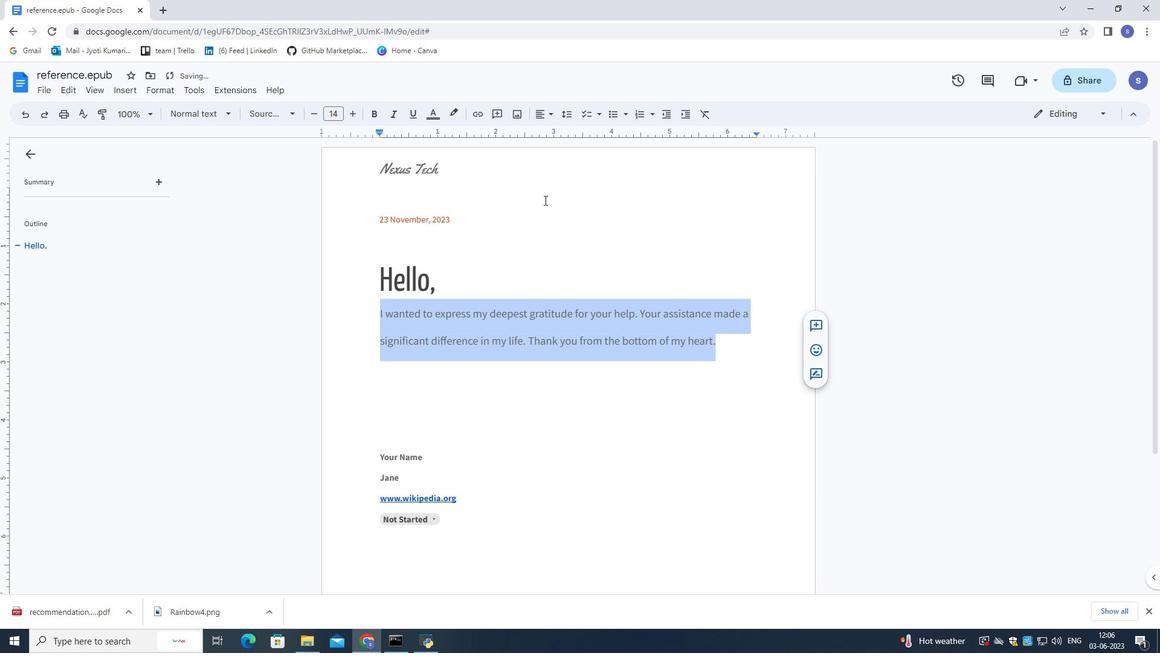 
Action: Mouse moved to (532, 197)
Screenshot: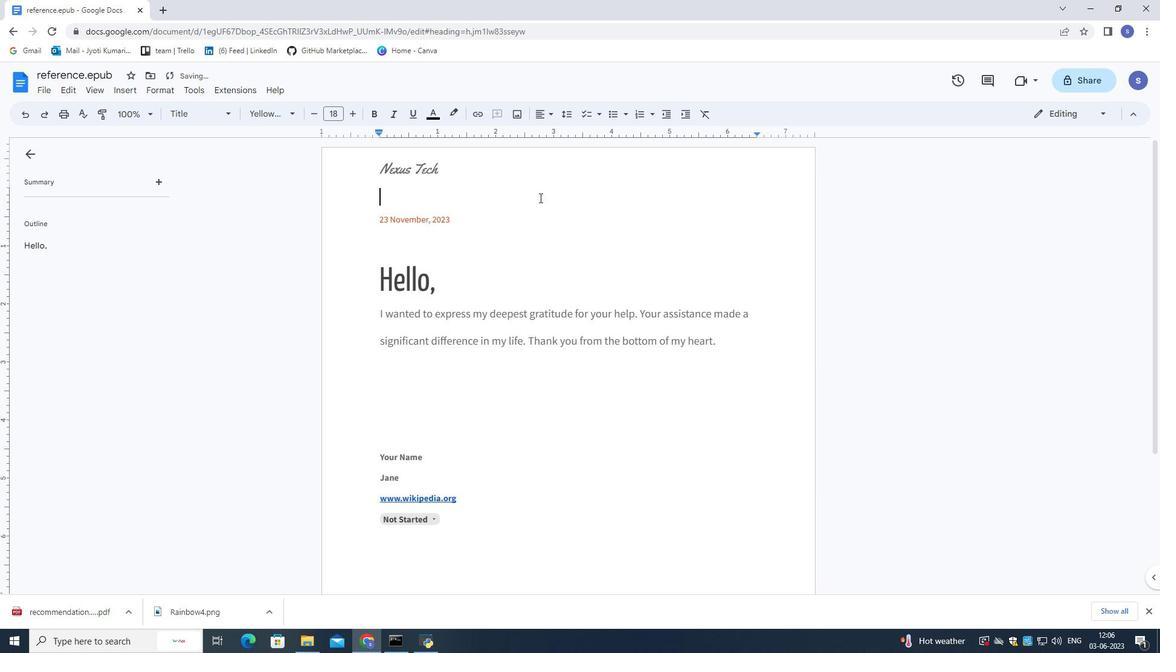 
